 Task: Create a due date automation trigger when advanced on, 2 working days before a card is due add content with a description starting with resumeat 11:00 AM.
Action: Mouse moved to (978, 280)
Screenshot: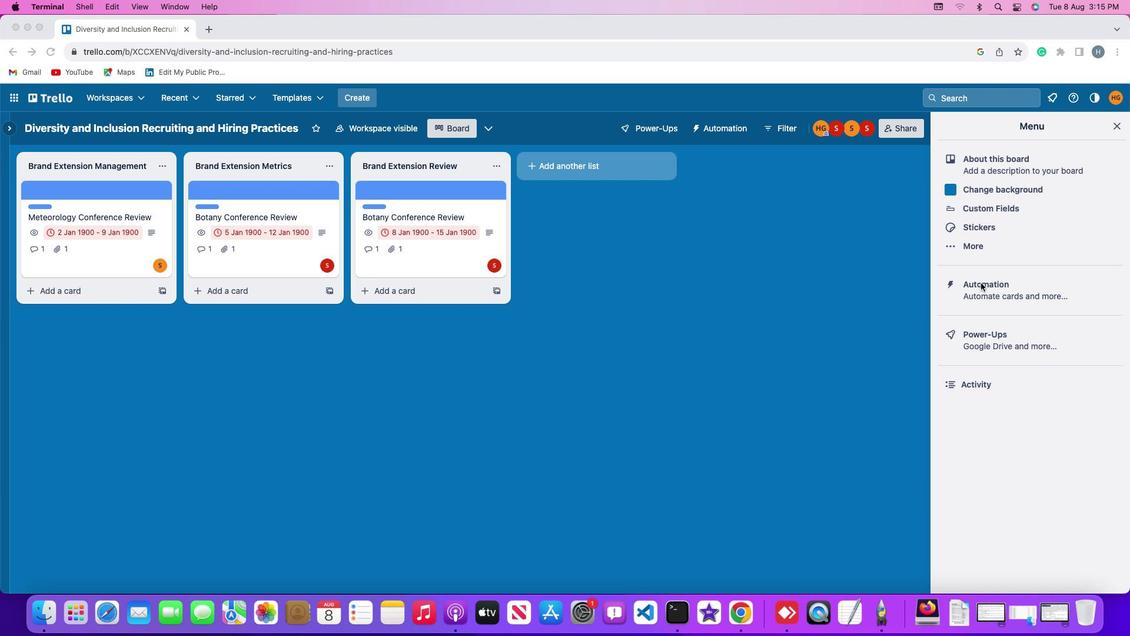 
Action: Mouse pressed left at (978, 280)
Screenshot: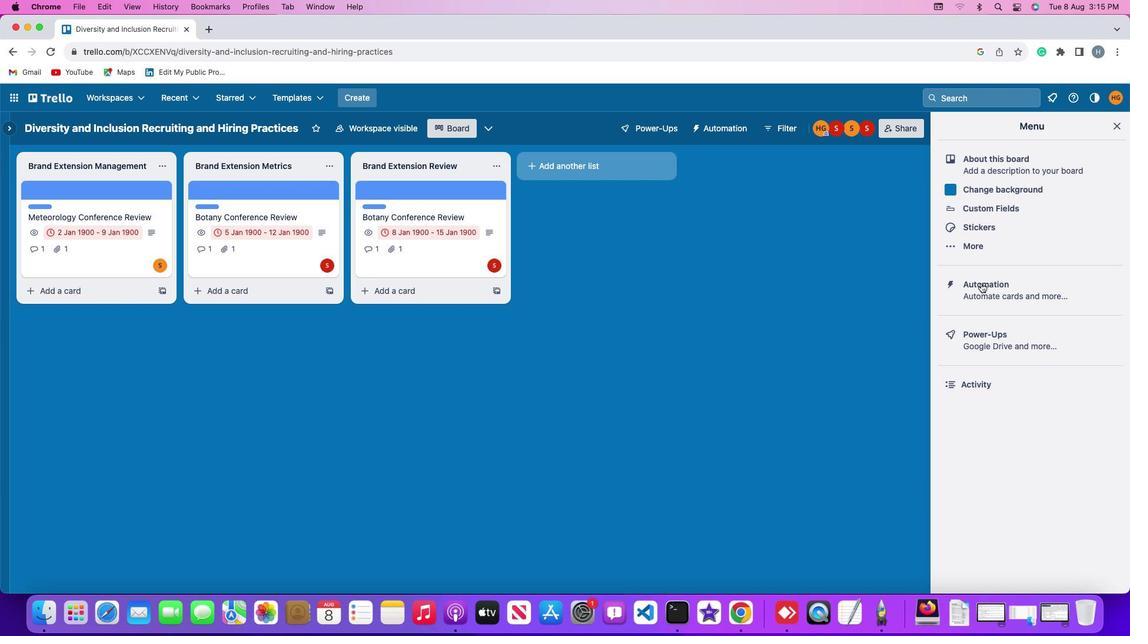 
Action: Mouse moved to (978, 279)
Screenshot: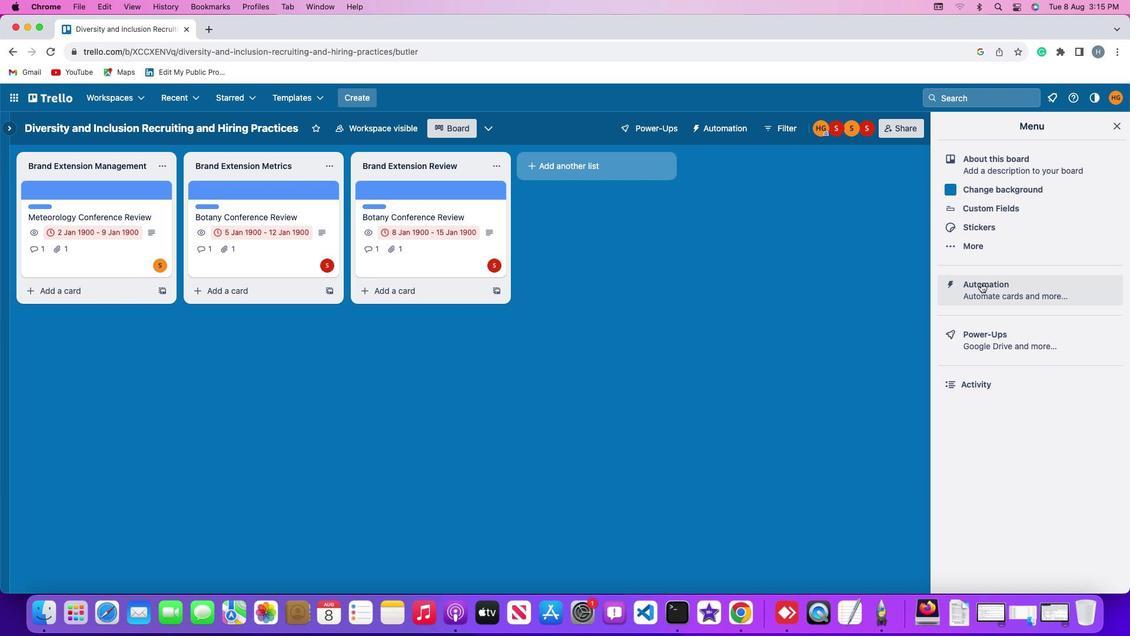 
Action: Mouse pressed left at (978, 279)
Screenshot: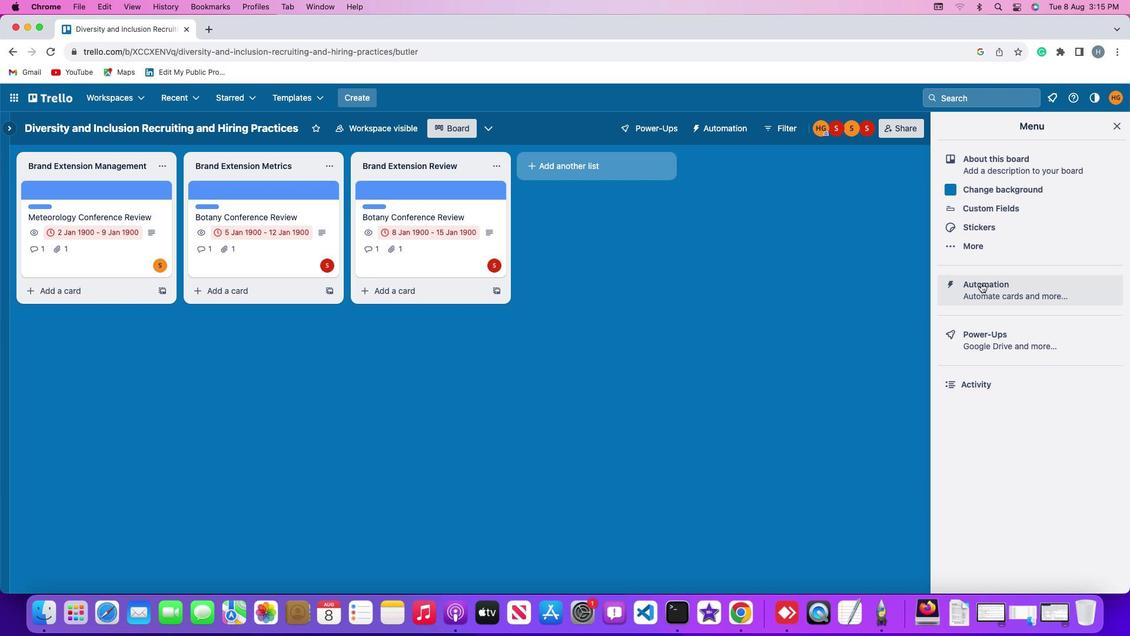 
Action: Mouse moved to (50, 274)
Screenshot: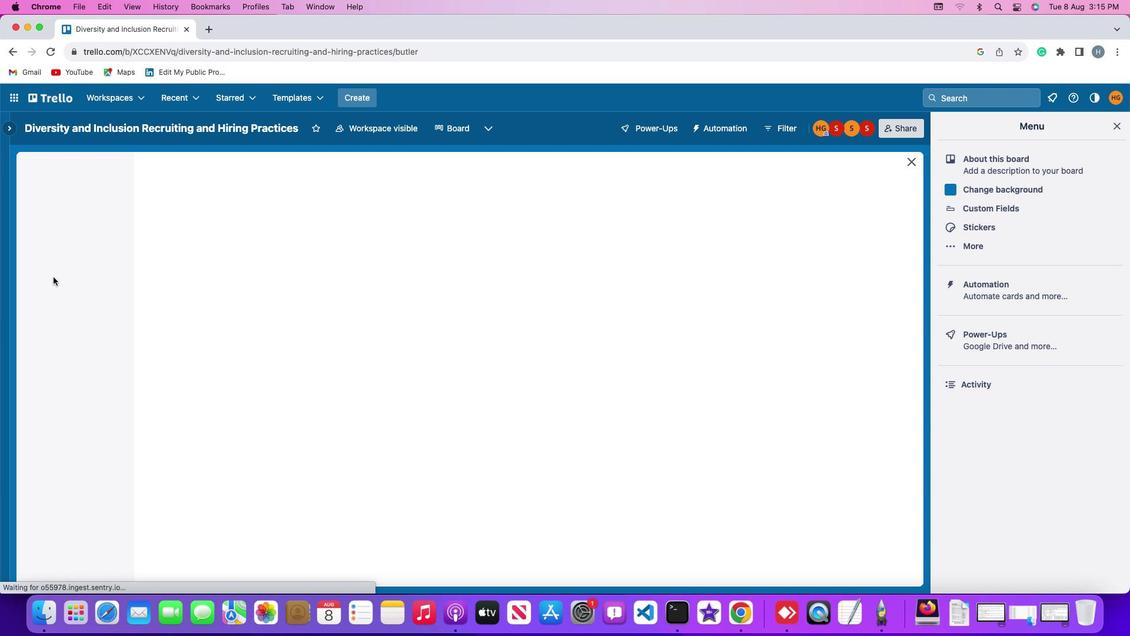 
Action: Mouse pressed left at (50, 274)
Screenshot: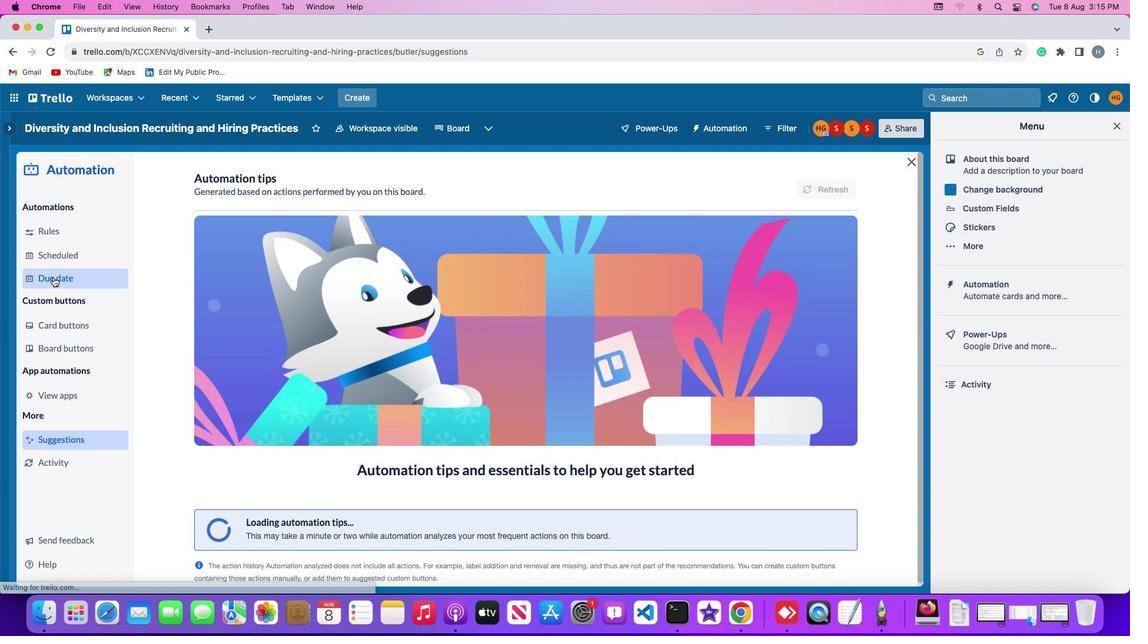 
Action: Mouse moved to (778, 177)
Screenshot: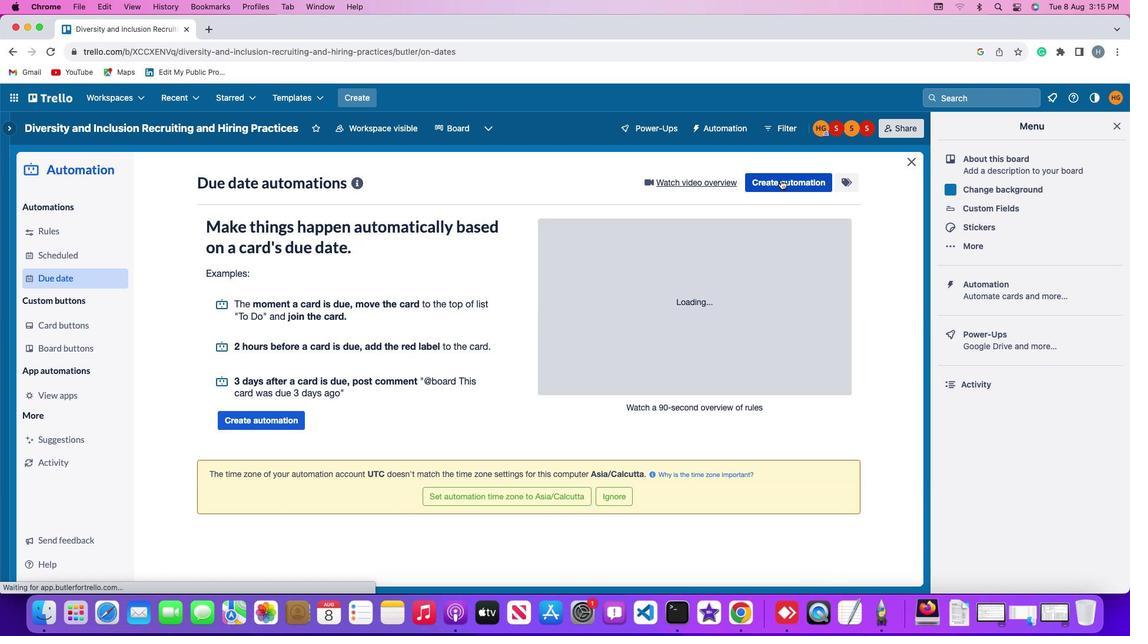 
Action: Mouse pressed left at (778, 177)
Screenshot: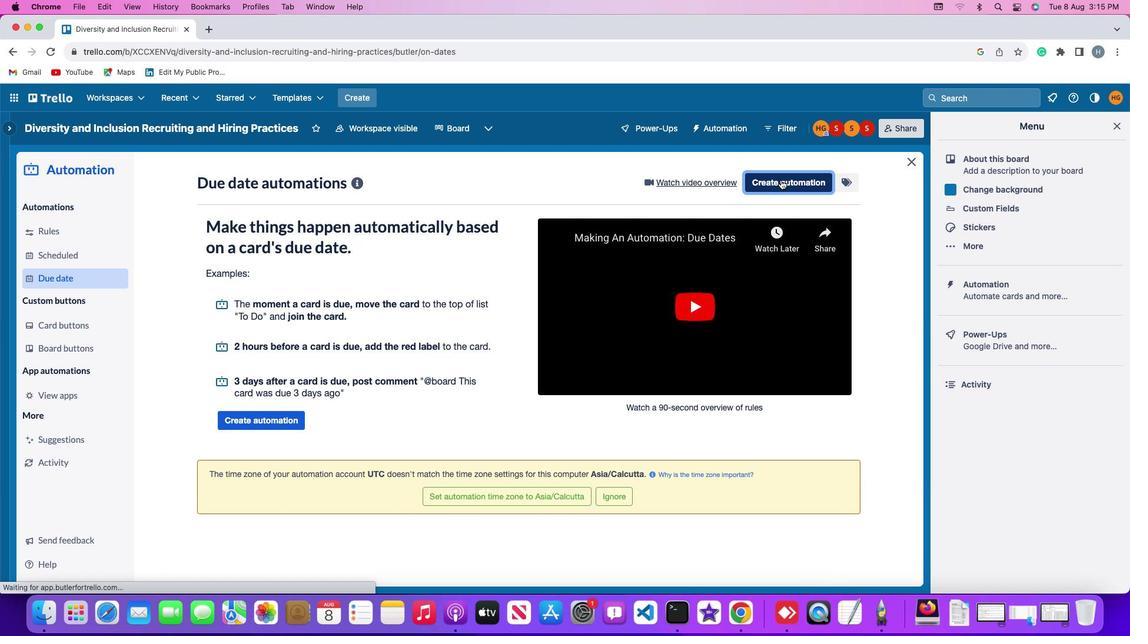 
Action: Mouse moved to (331, 294)
Screenshot: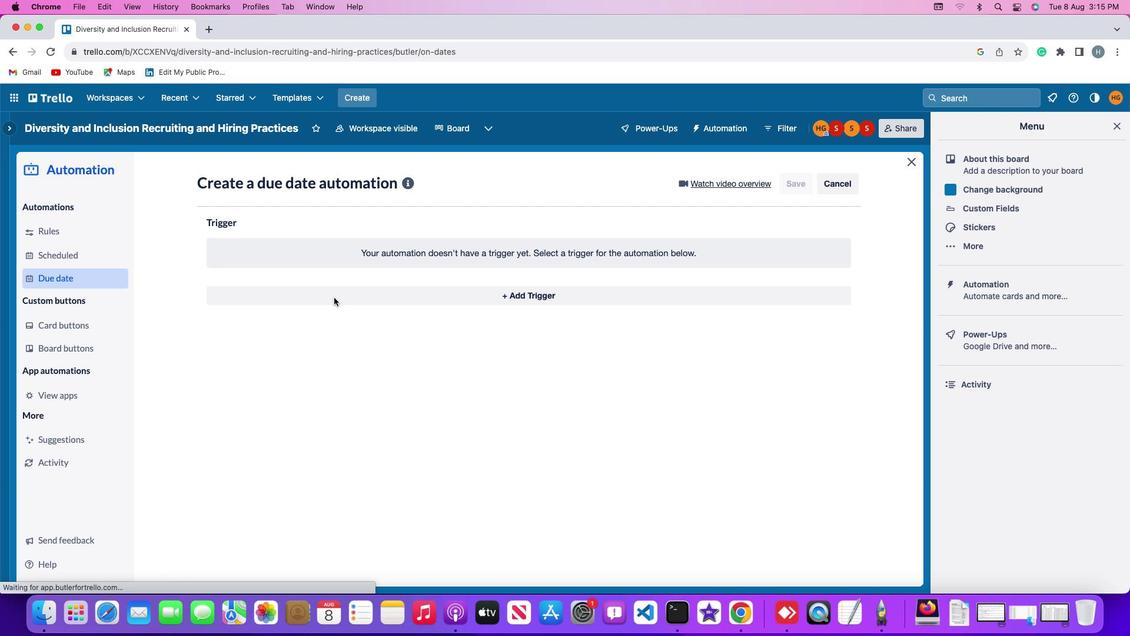 
Action: Mouse pressed left at (331, 294)
Screenshot: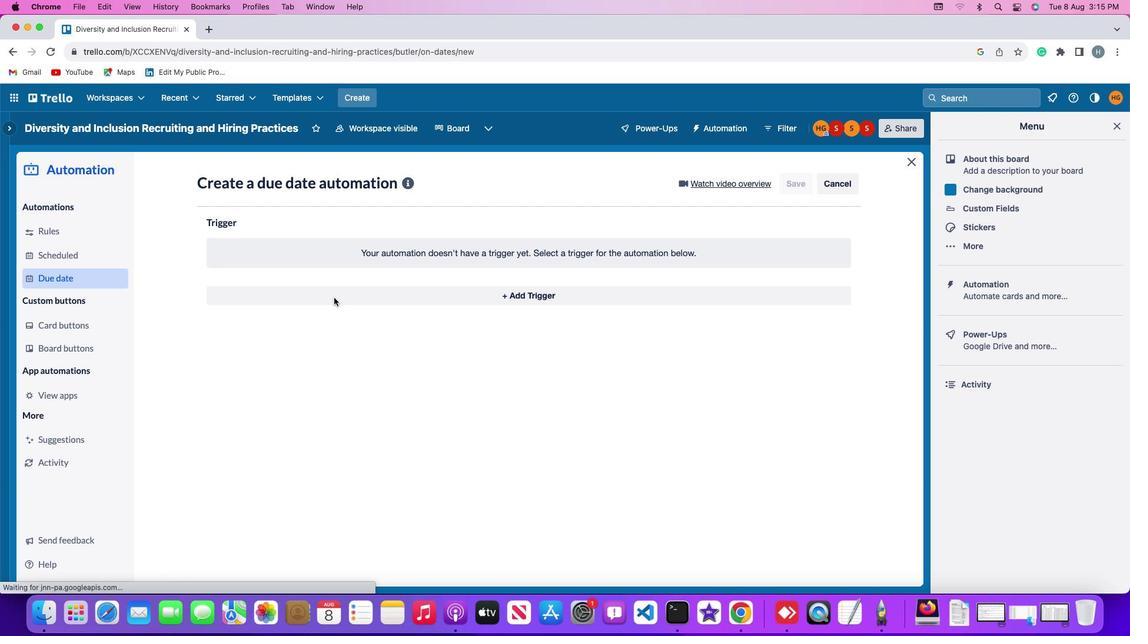 
Action: Mouse moved to (227, 465)
Screenshot: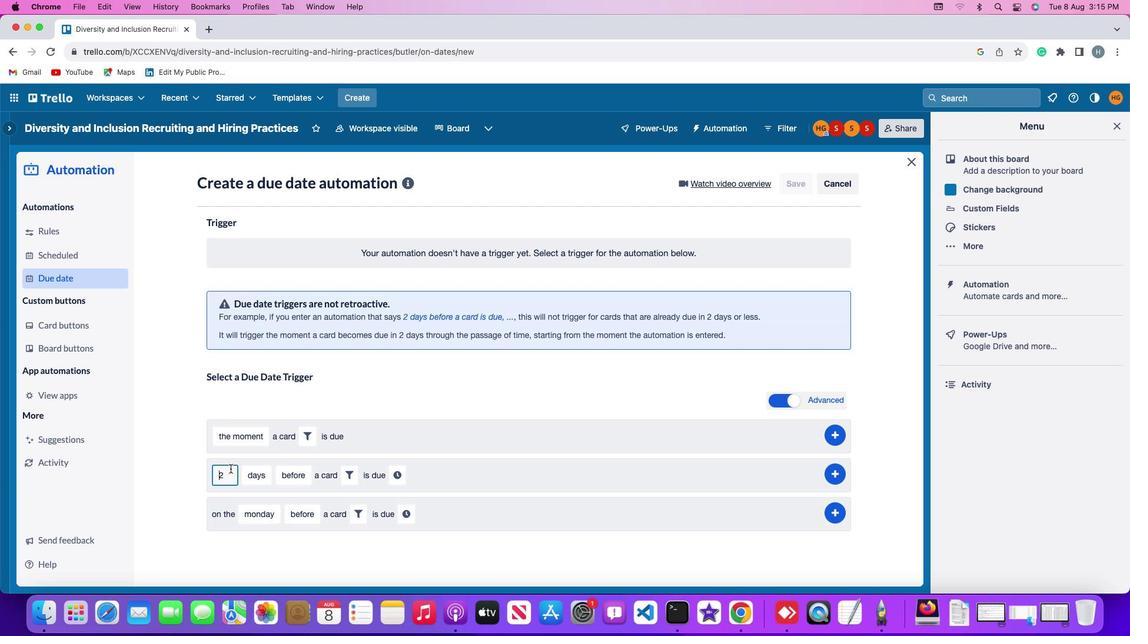 
Action: Mouse pressed left at (227, 465)
Screenshot: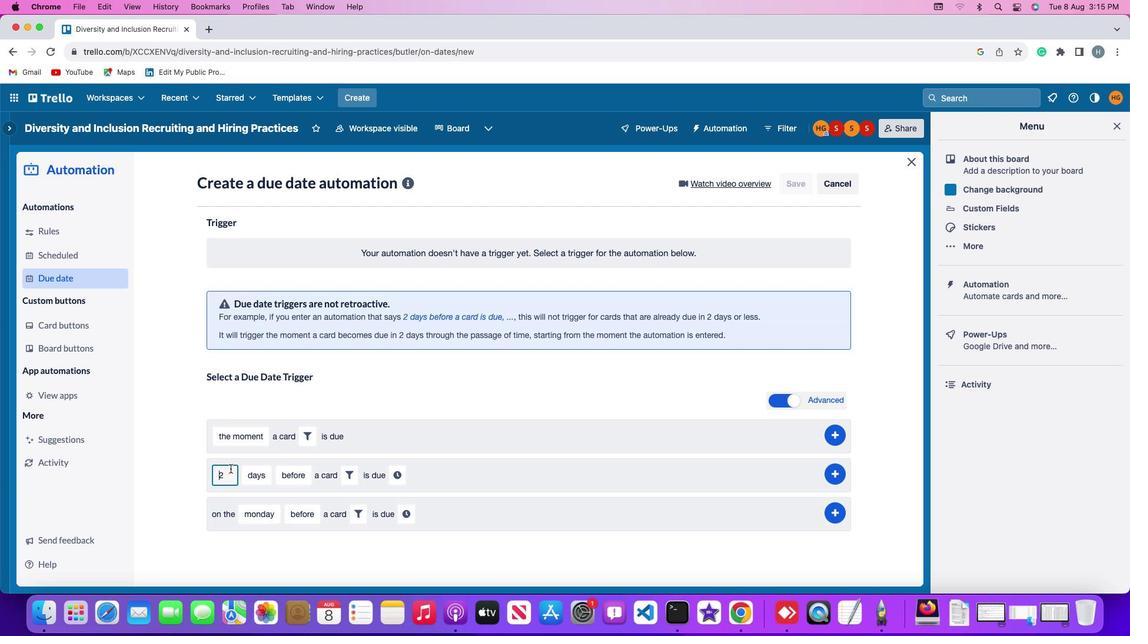 
Action: Key pressed Key.right
Screenshot: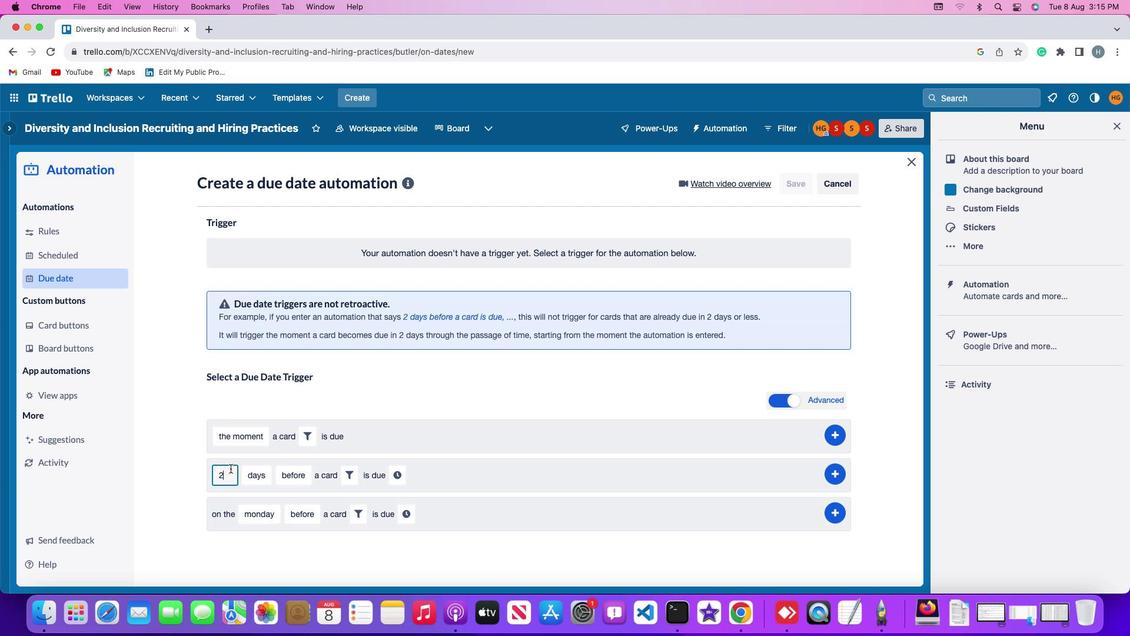 
Action: Mouse moved to (227, 465)
Screenshot: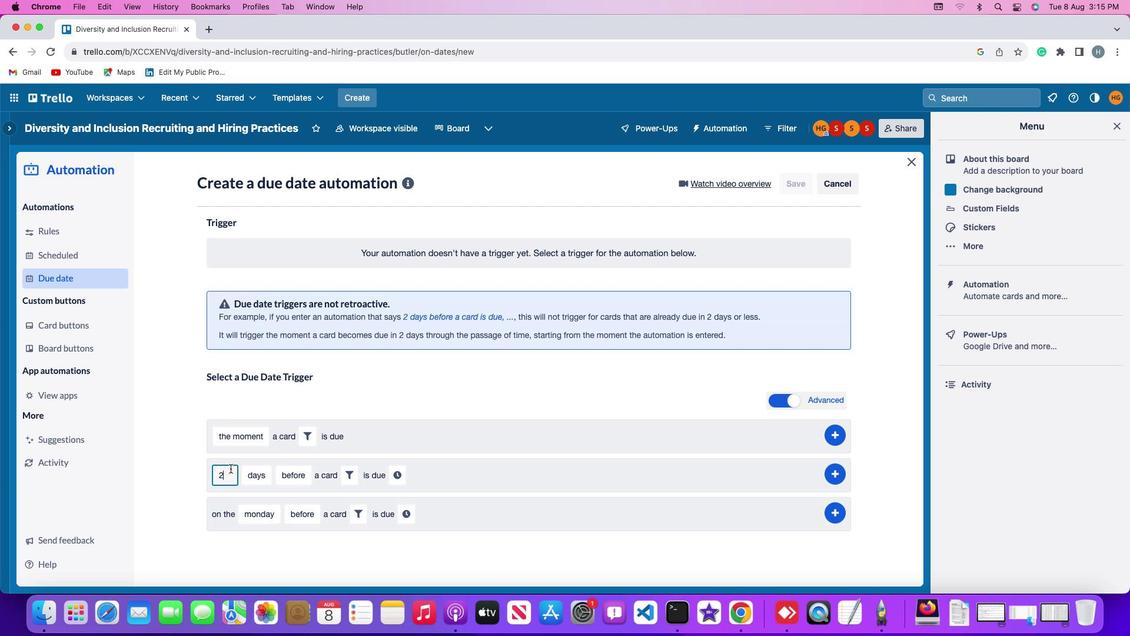 
Action: Key pressed Key.backspace'2'
Screenshot: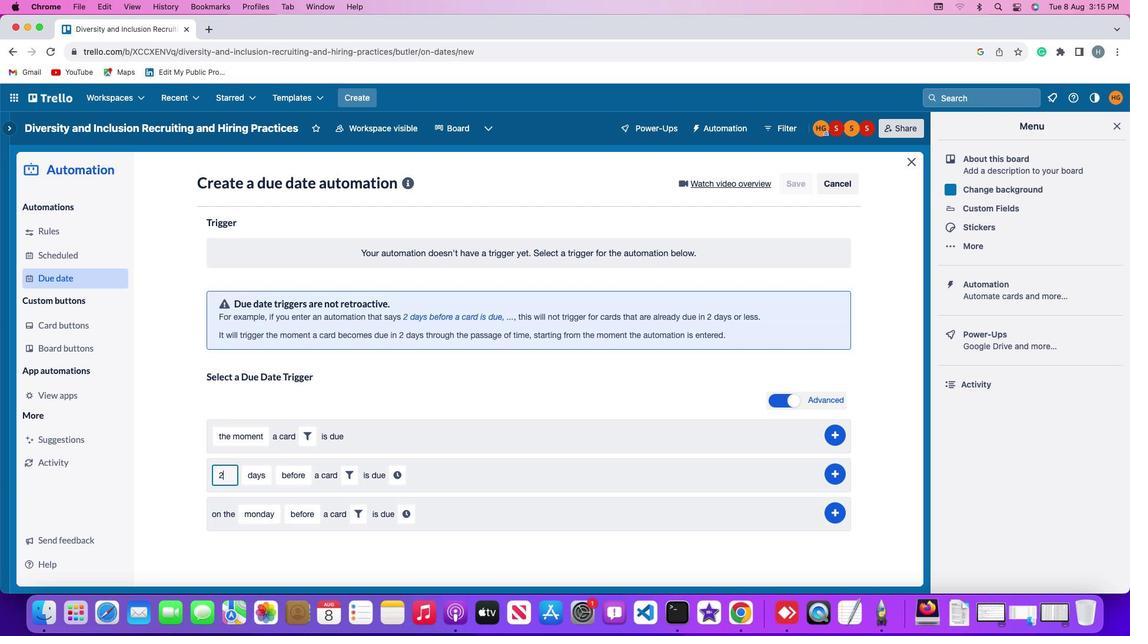
Action: Mouse moved to (250, 465)
Screenshot: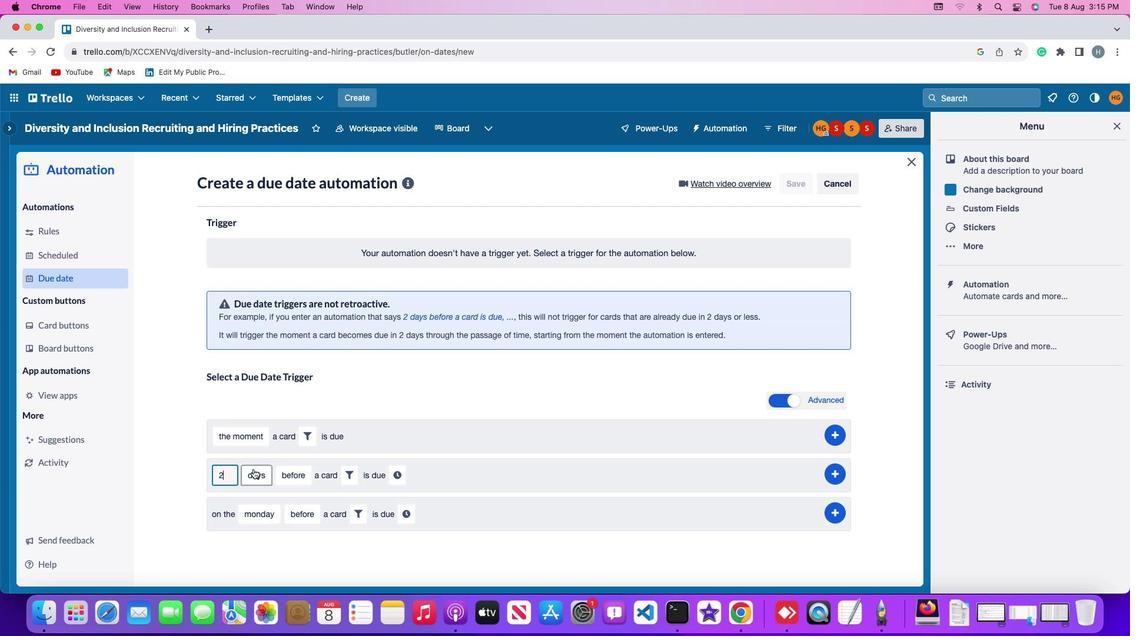 
Action: Mouse pressed left at (250, 465)
Screenshot: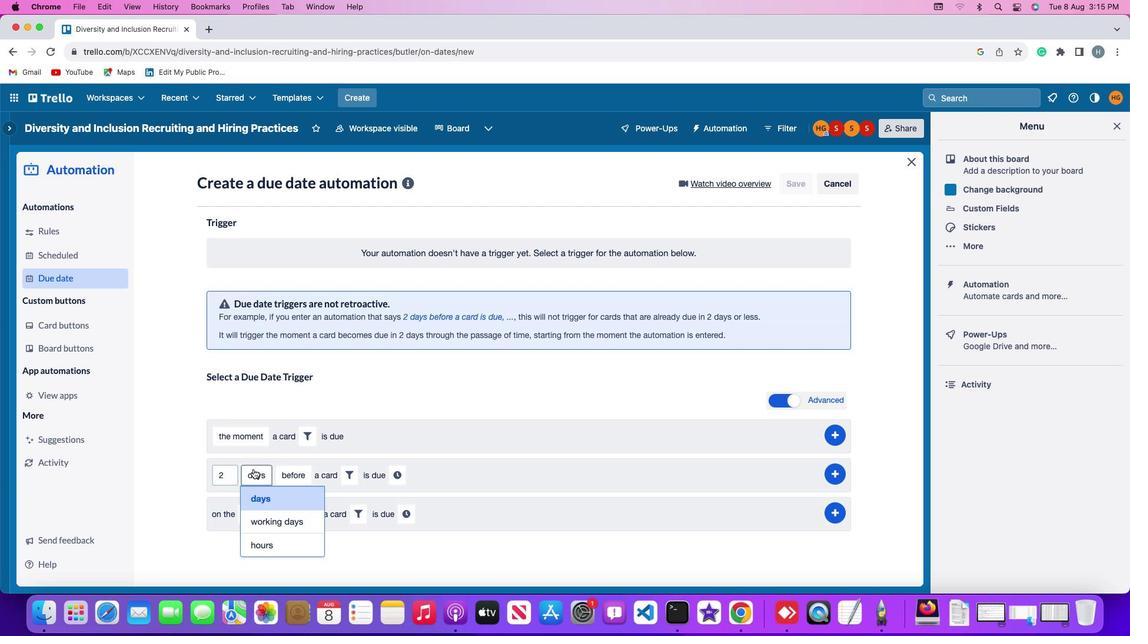 
Action: Mouse moved to (266, 519)
Screenshot: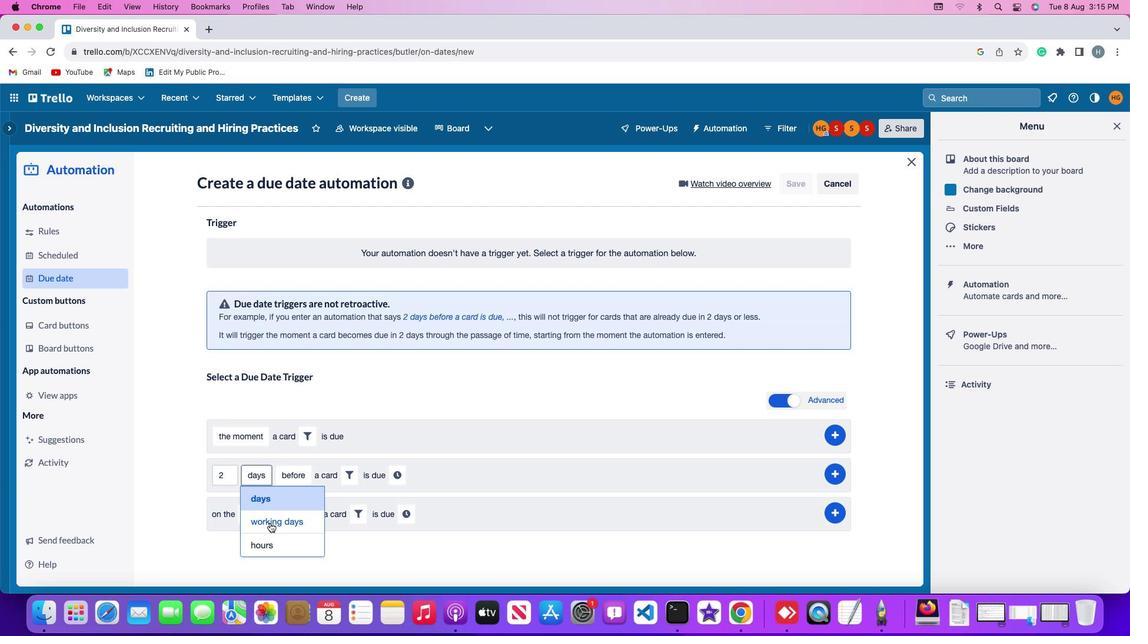 
Action: Mouse pressed left at (266, 519)
Screenshot: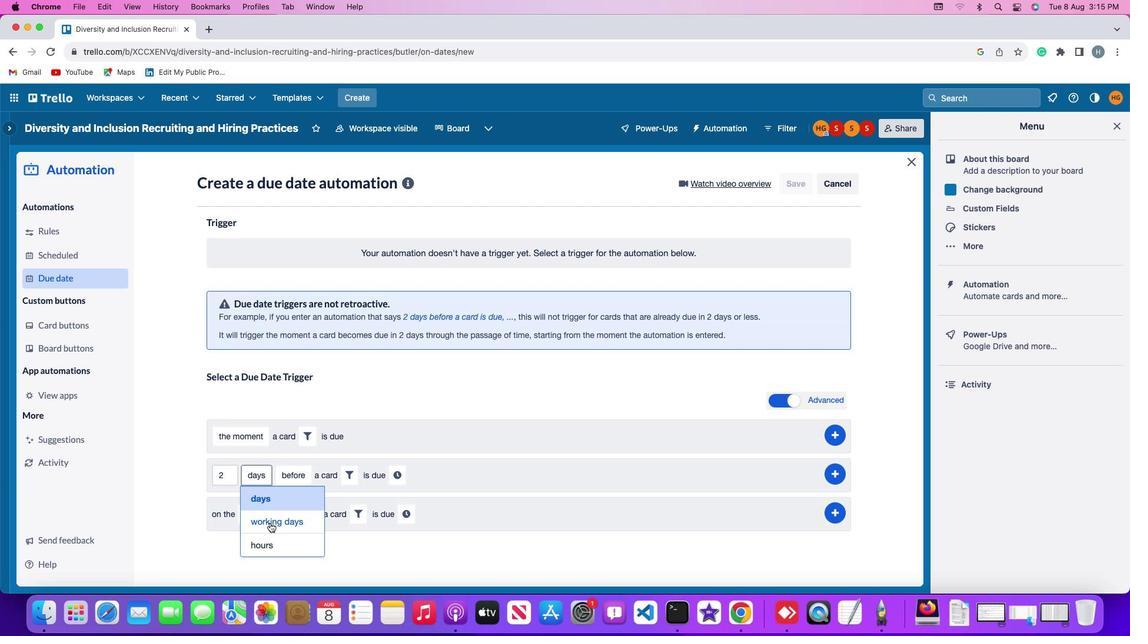 
Action: Mouse moved to (311, 470)
Screenshot: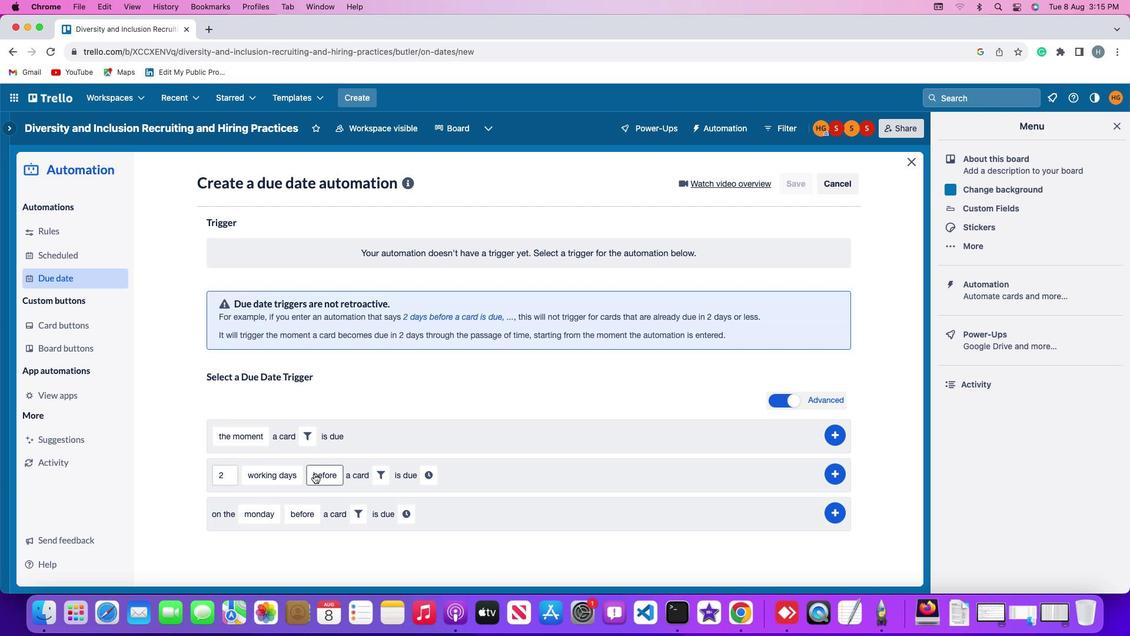 
Action: Mouse pressed left at (311, 470)
Screenshot: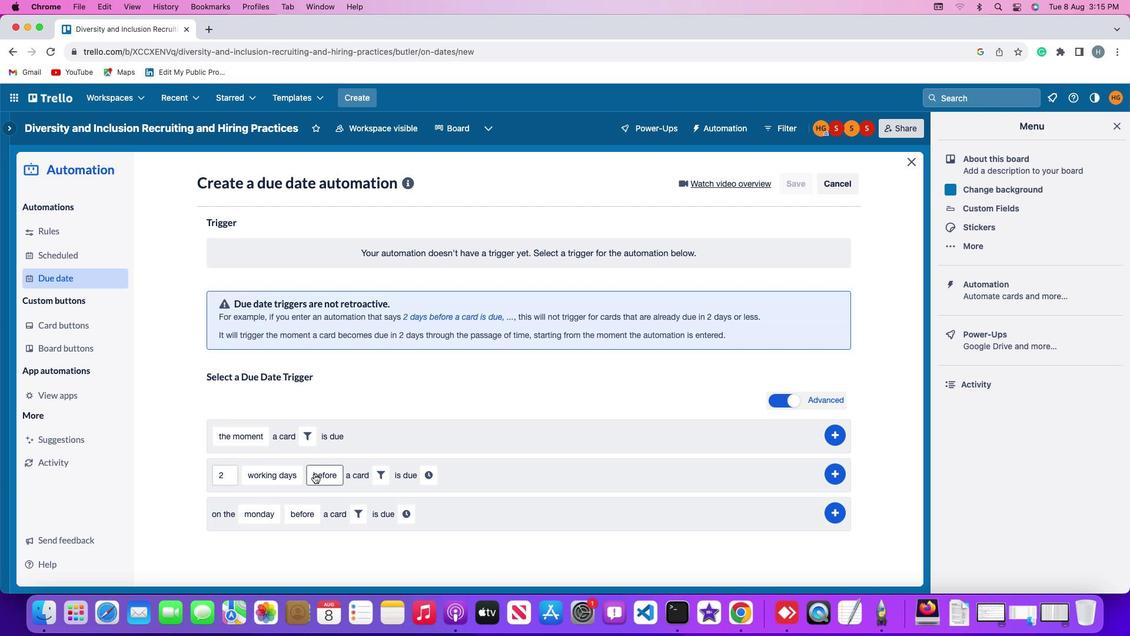 
Action: Mouse moved to (329, 498)
Screenshot: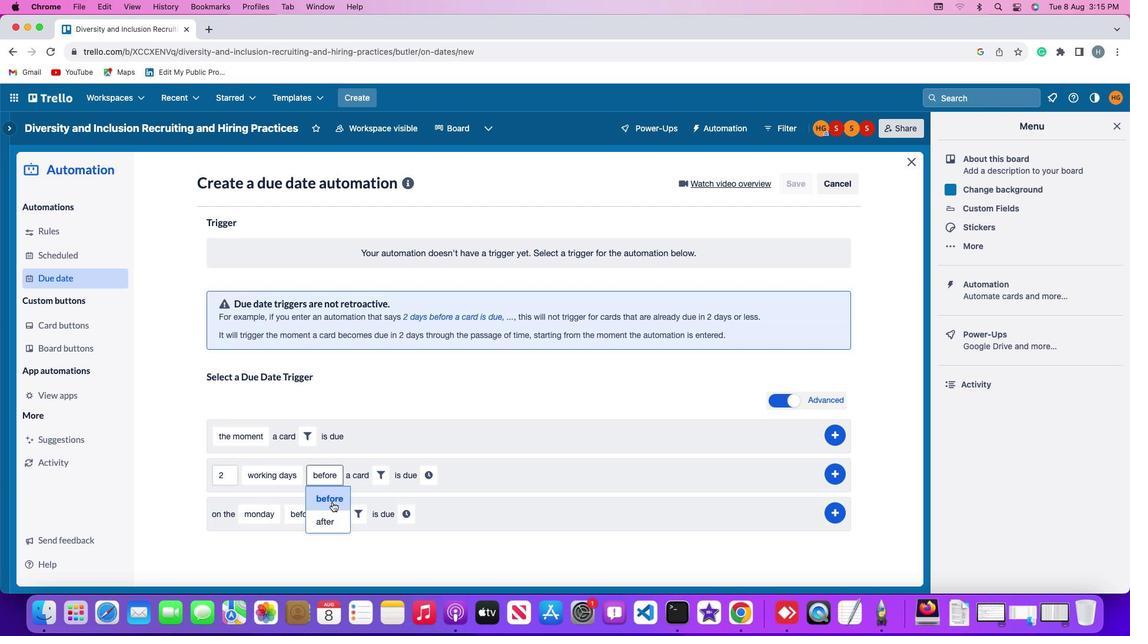 
Action: Mouse pressed left at (329, 498)
Screenshot: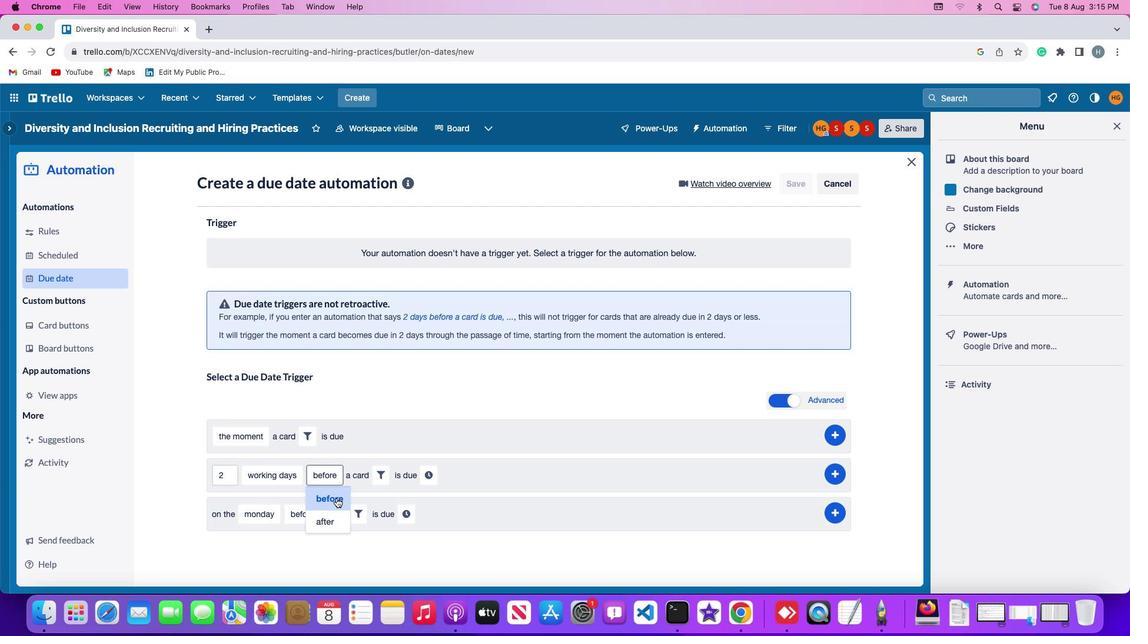 
Action: Mouse moved to (378, 470)
Screenshot: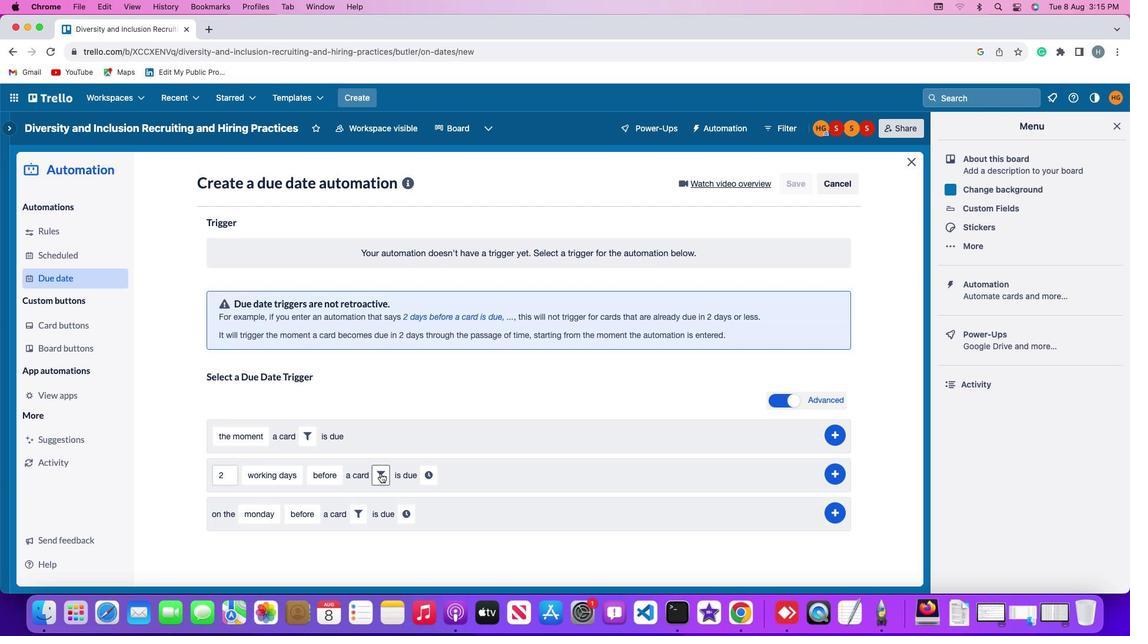 
Action: Mouse pressed left at (378, 470)
Screenshot: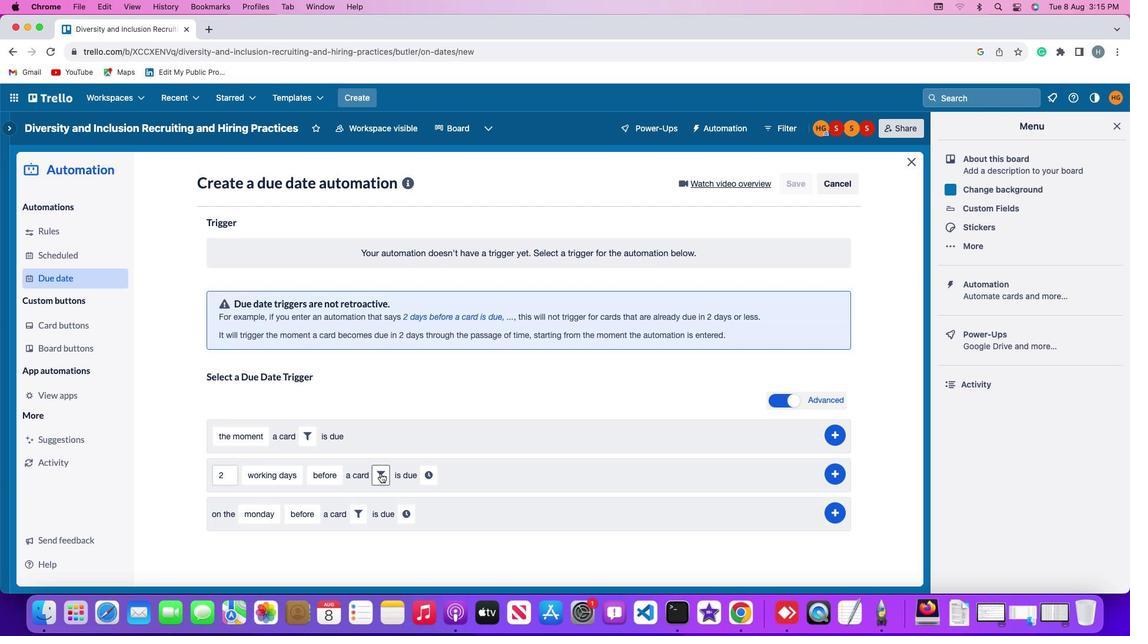 
Action: Mouse moved to (528, 513)
Screenshot: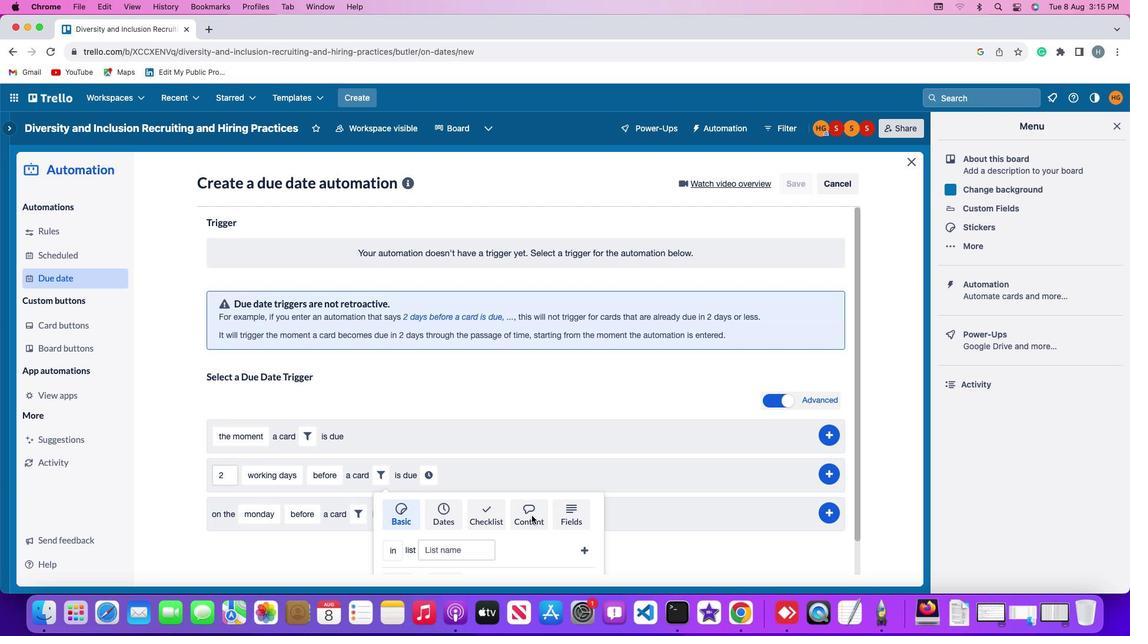 
Action: Mouse pressed left at (528, 513)
Screenshot: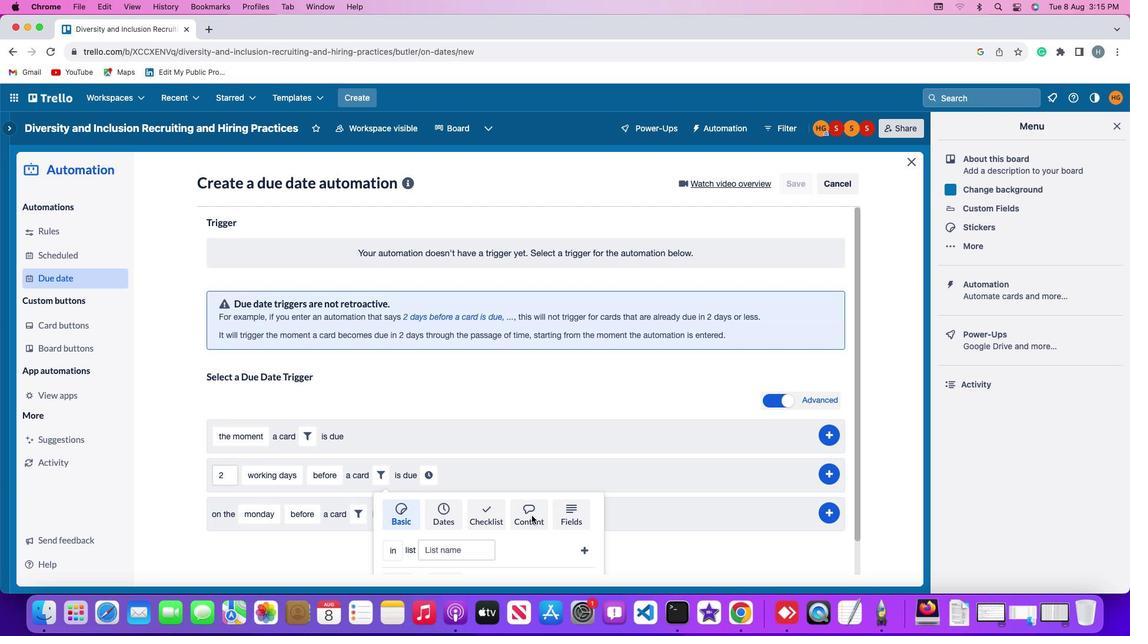 
Action: Mouse moved to (419, 547)
Screenshot: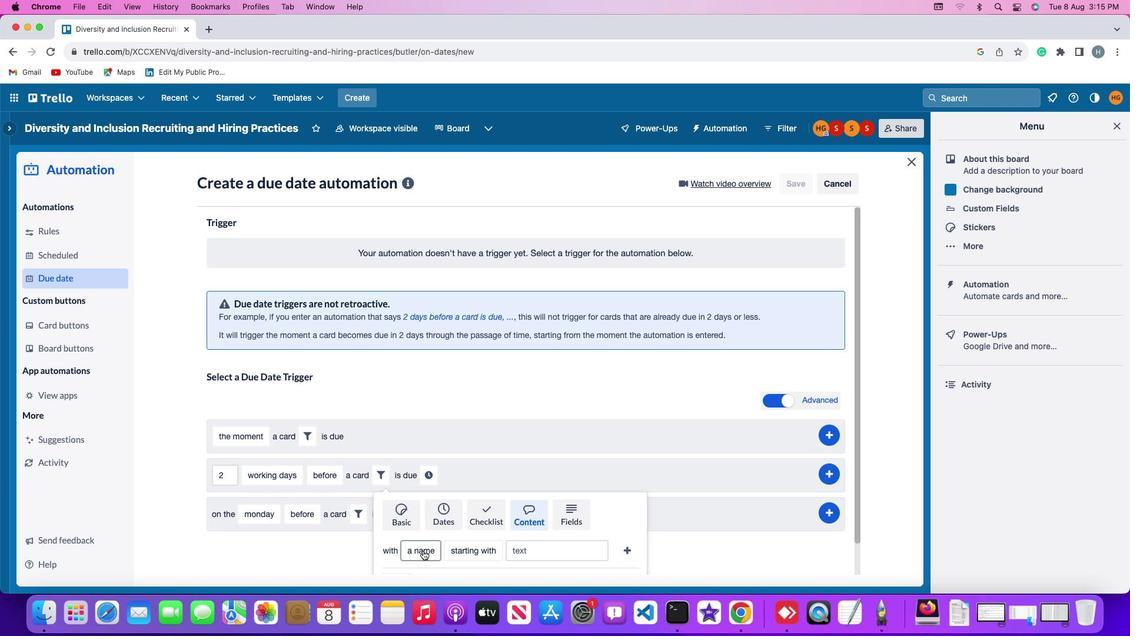 
Action: Mouse pressed left at (419, 547)
Screenshot: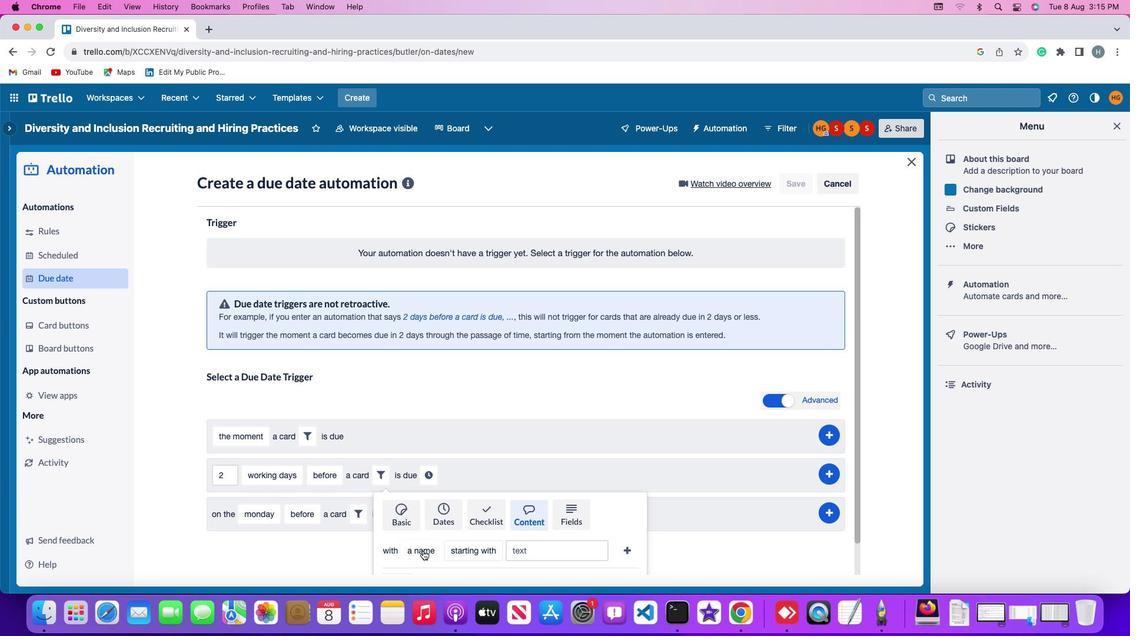 
Action: Mouse moved to (427, 498)
Screenshot: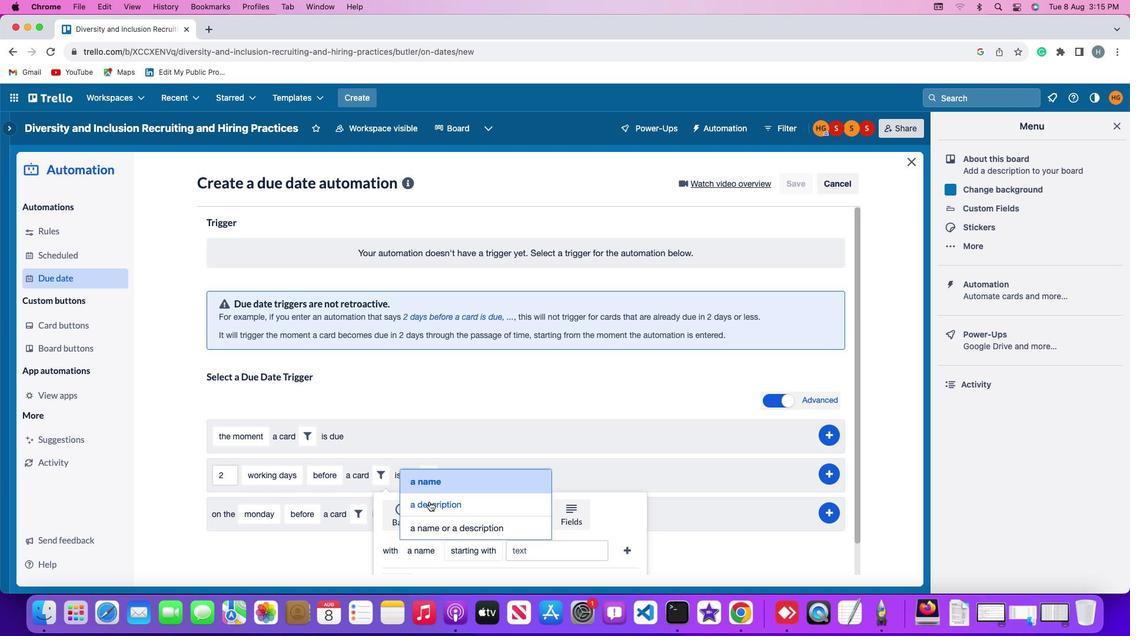 
Action: Mouse pressed left at (427, 498)
Screenshot: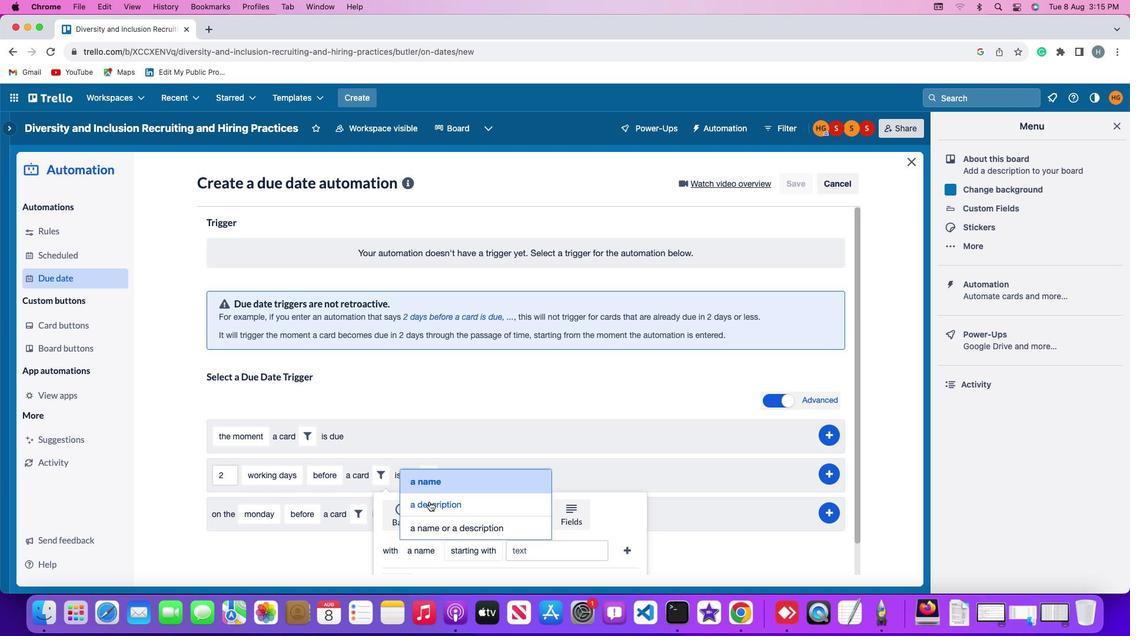 
Action: Mouse moved to (480, 546)
Screenshot: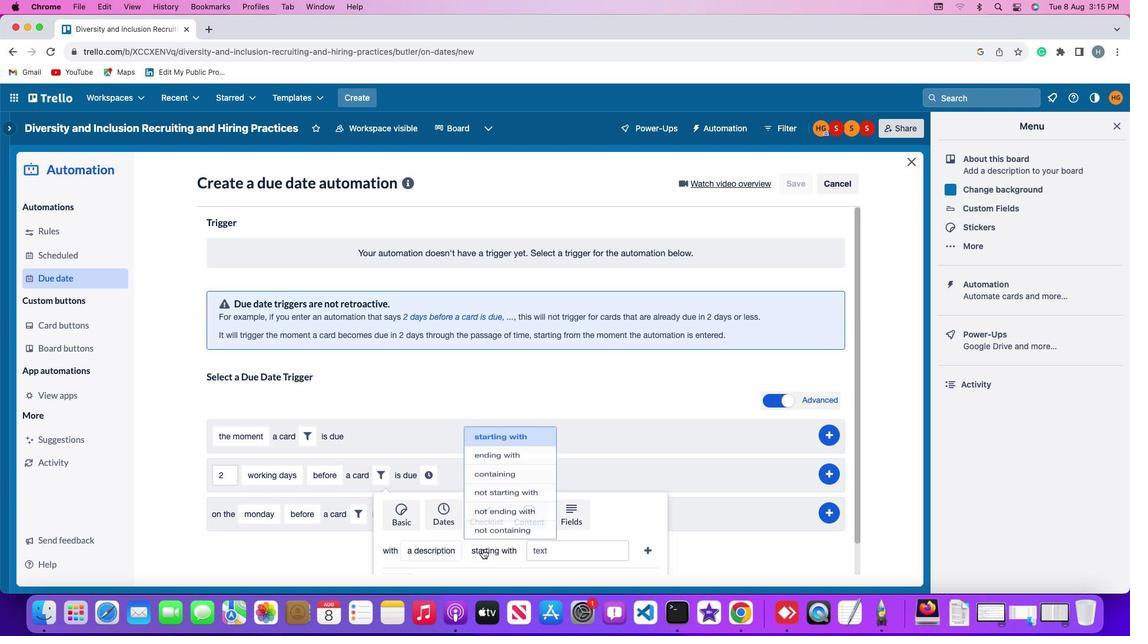 
Action: Mouse pressed left at (480, 546)
Screenshot: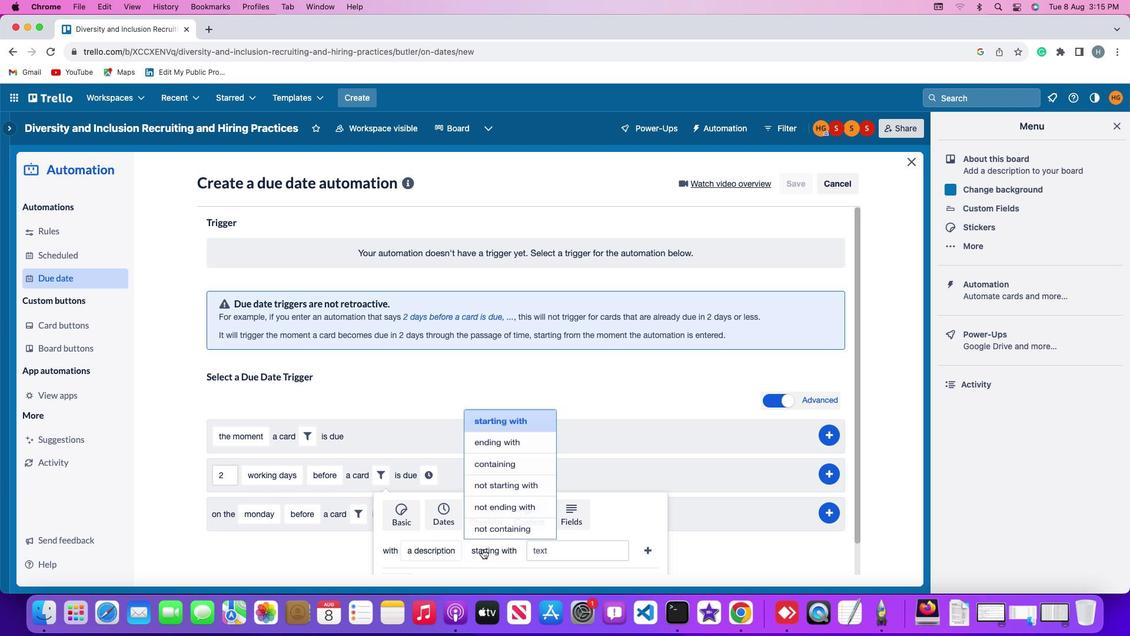
Action: Mouse moved to (516, 405)
Screenshot: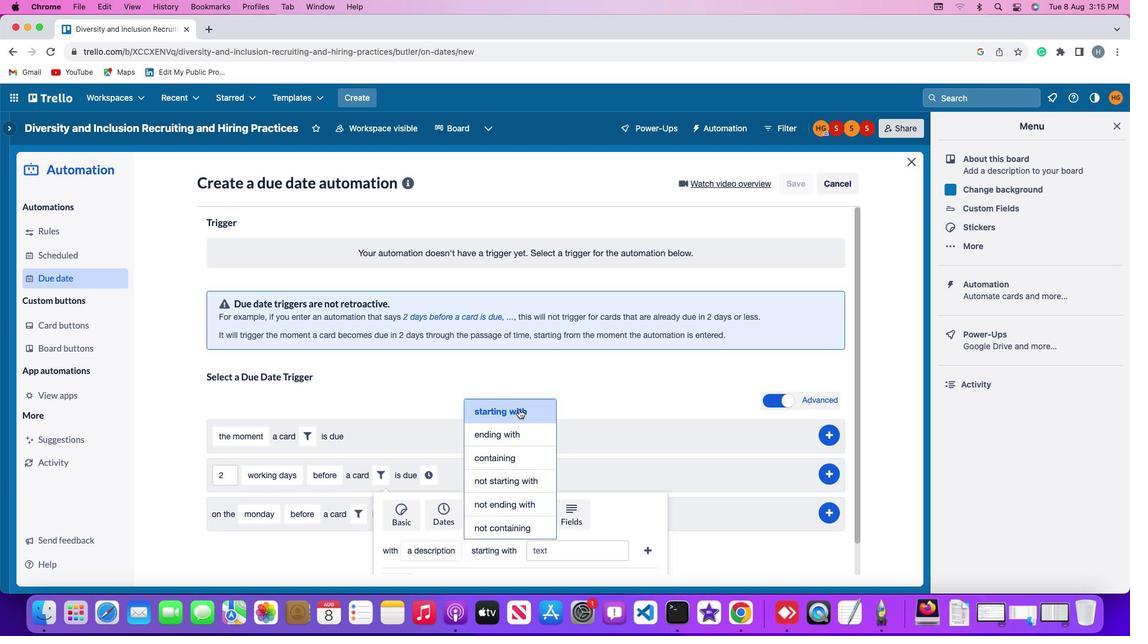 
Action: Mouse pressed left at (516, 405)
Screenshot: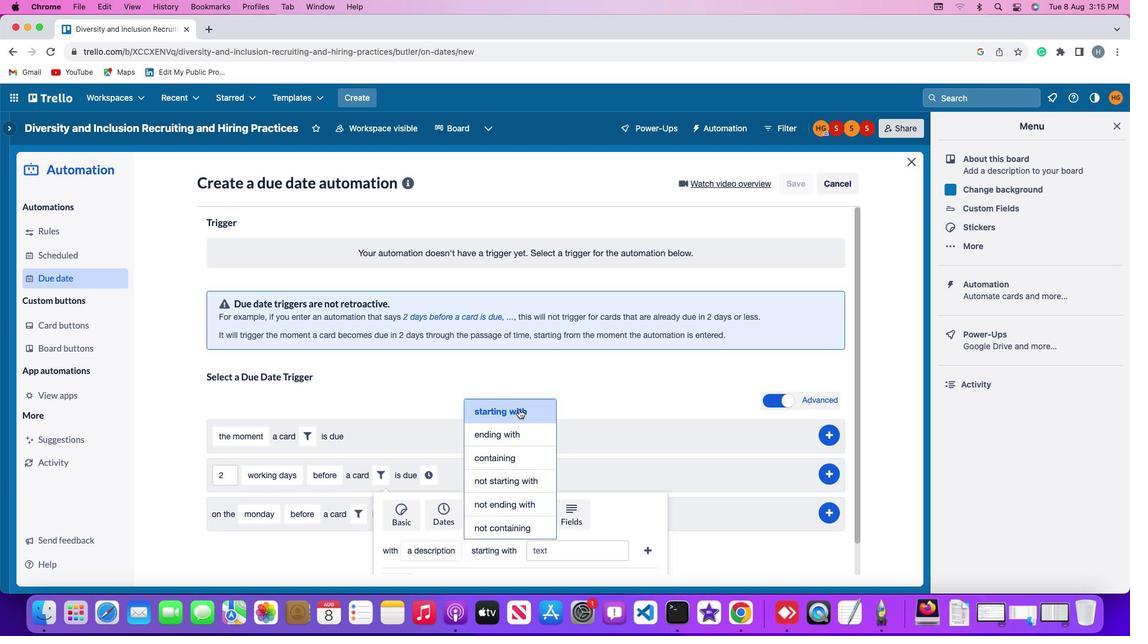 
Action: Mouse moved to (562, 549)
Screenshot: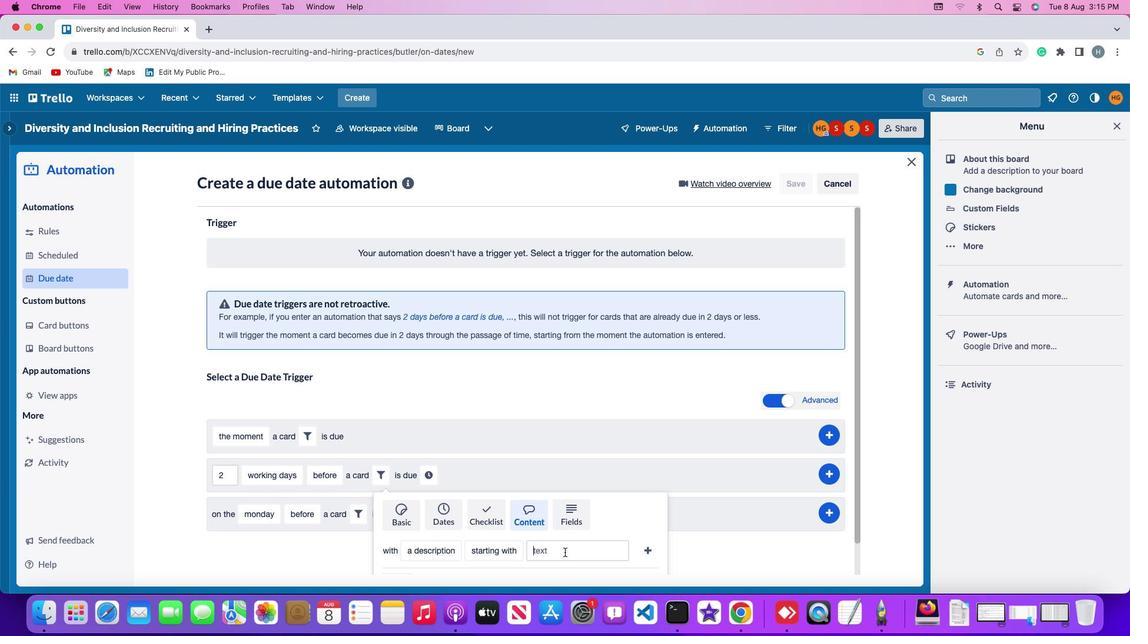 
Action: Mouse pressed left at (562, 549)
Screenshot: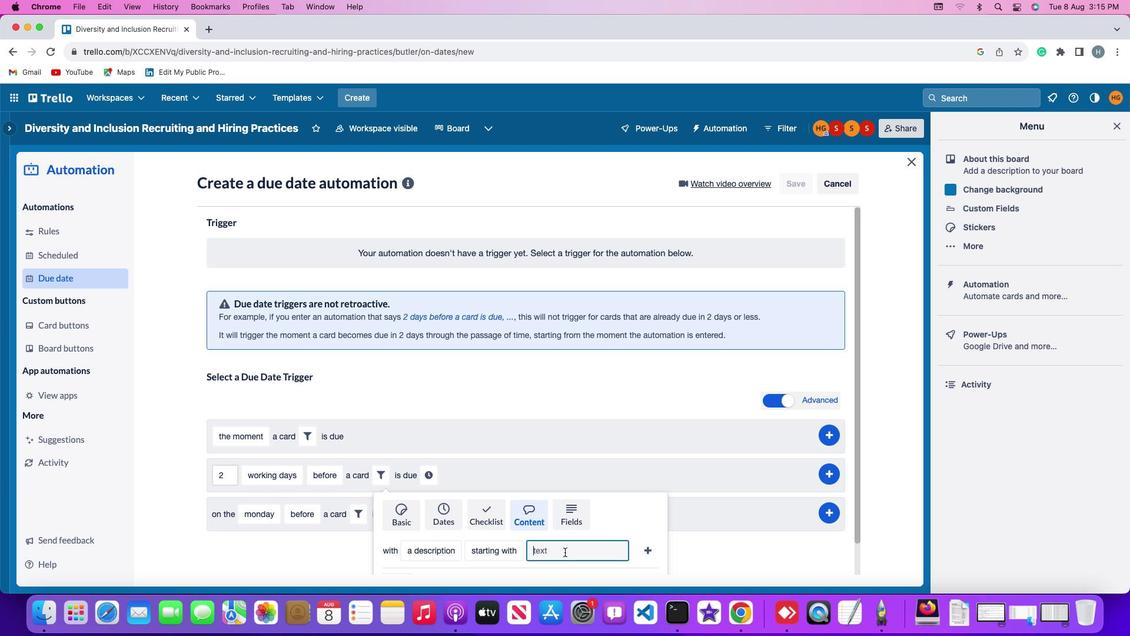 
Action: Key pressed 'r''e''s''u''m''e'
Screenshot: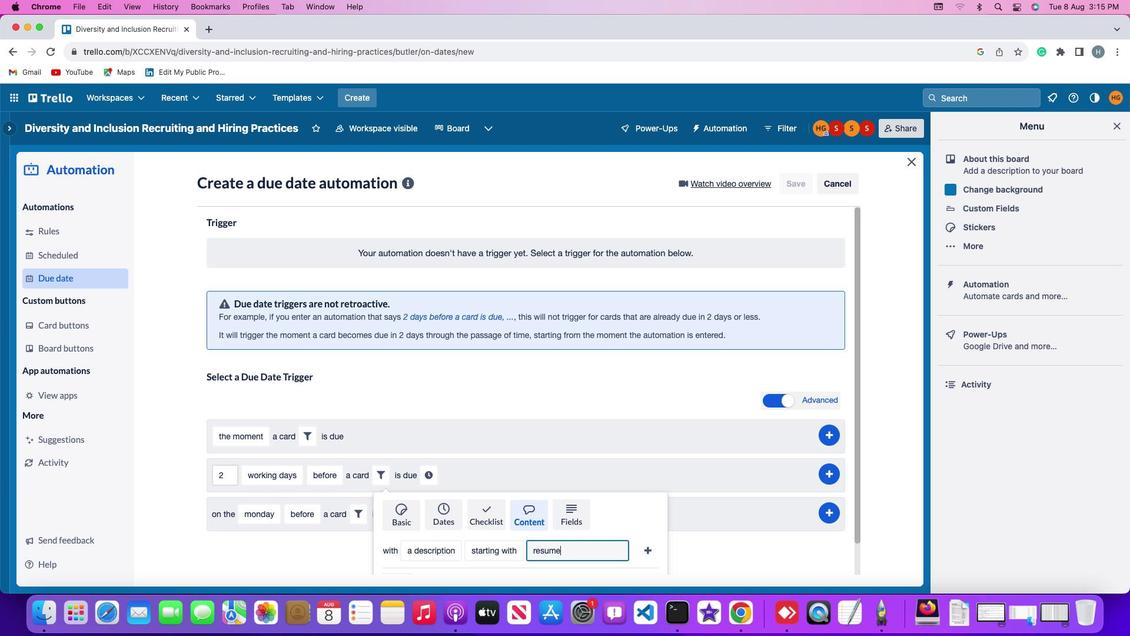 
Action: Mouse moved to (645, 545)
Screenshot: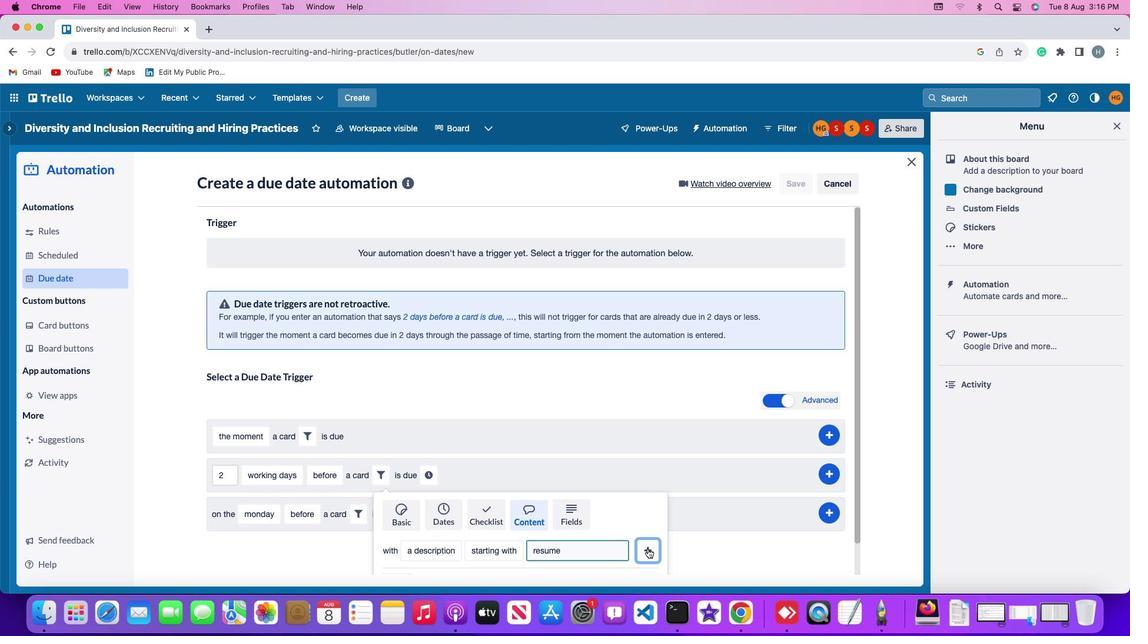 
Action: Mouse pressed left at (645, 545)
Screenshot: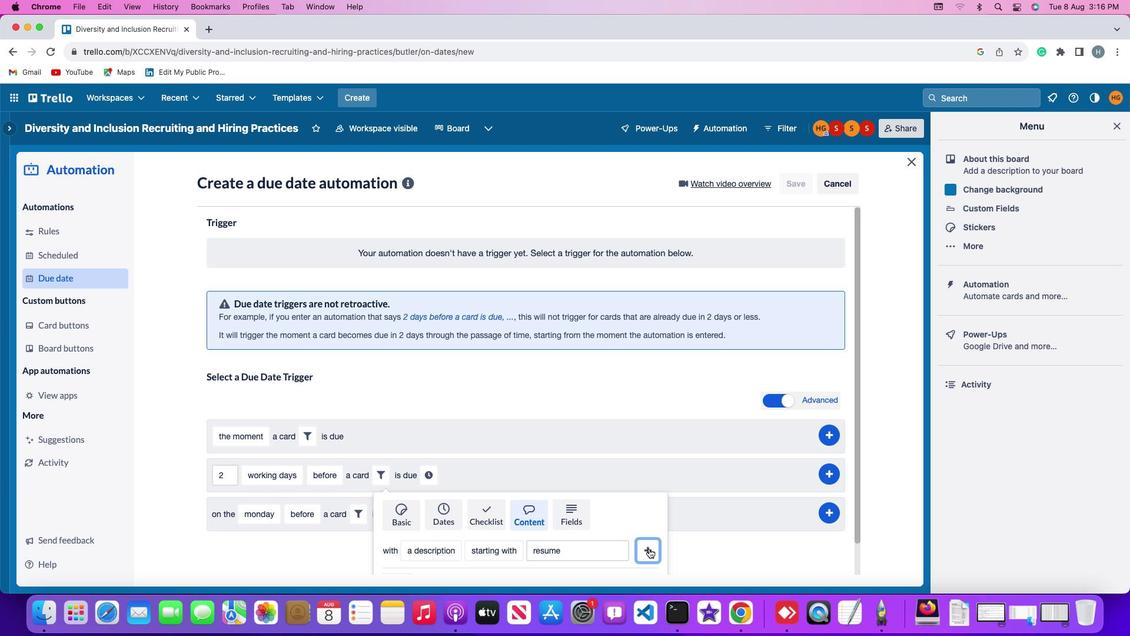 
Action: Mouse moved to (607, 467)
Screenshot: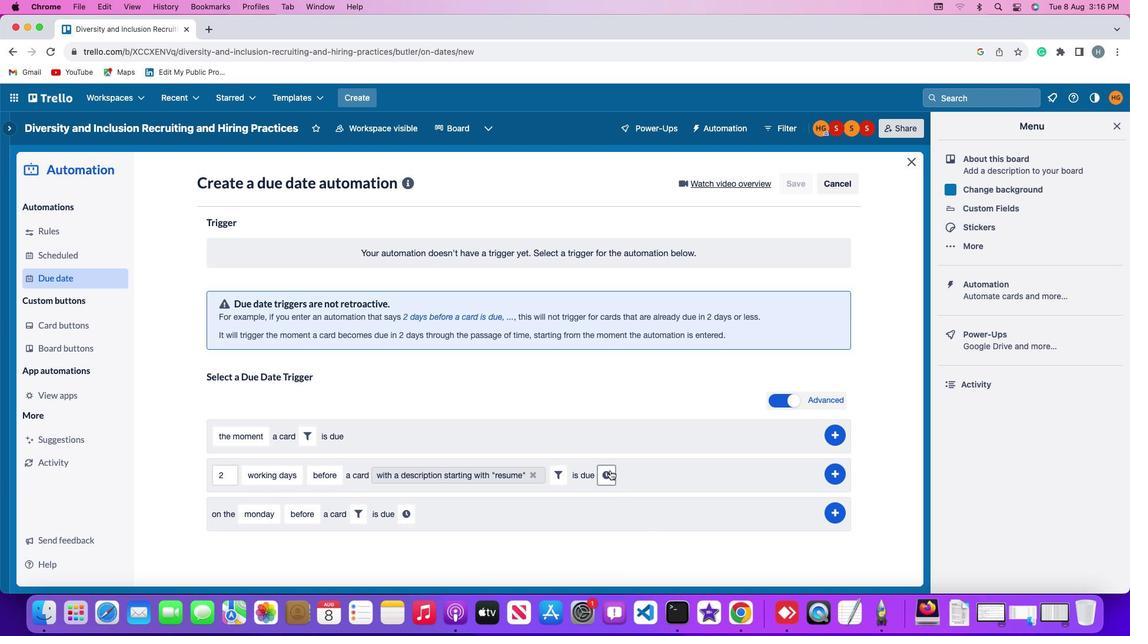 
Action: Mouse pressed left at (607, 467)
Screenshot: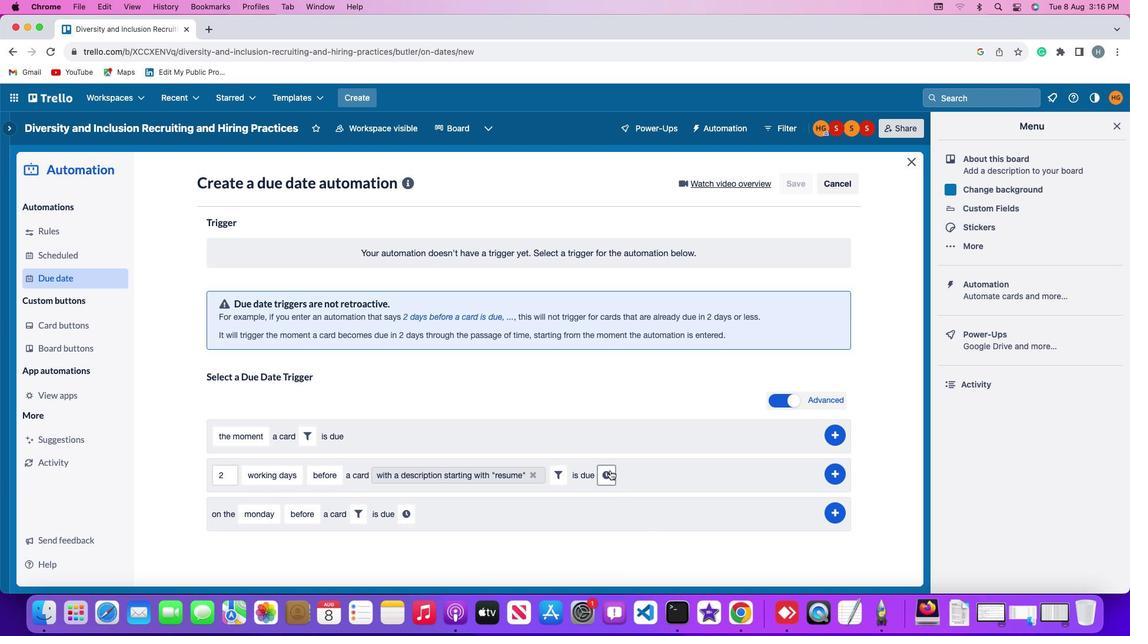 
Action: Mouse moved to (627, 477)
Screenshot: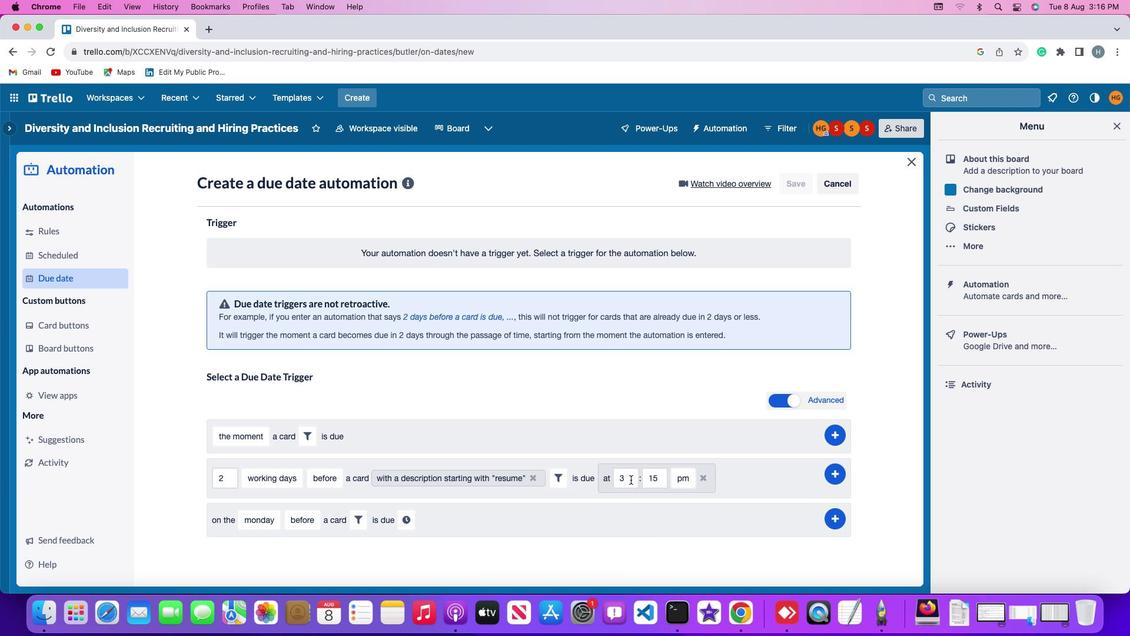
Action: Mouse pressed left at (627, 477)
Screenshot: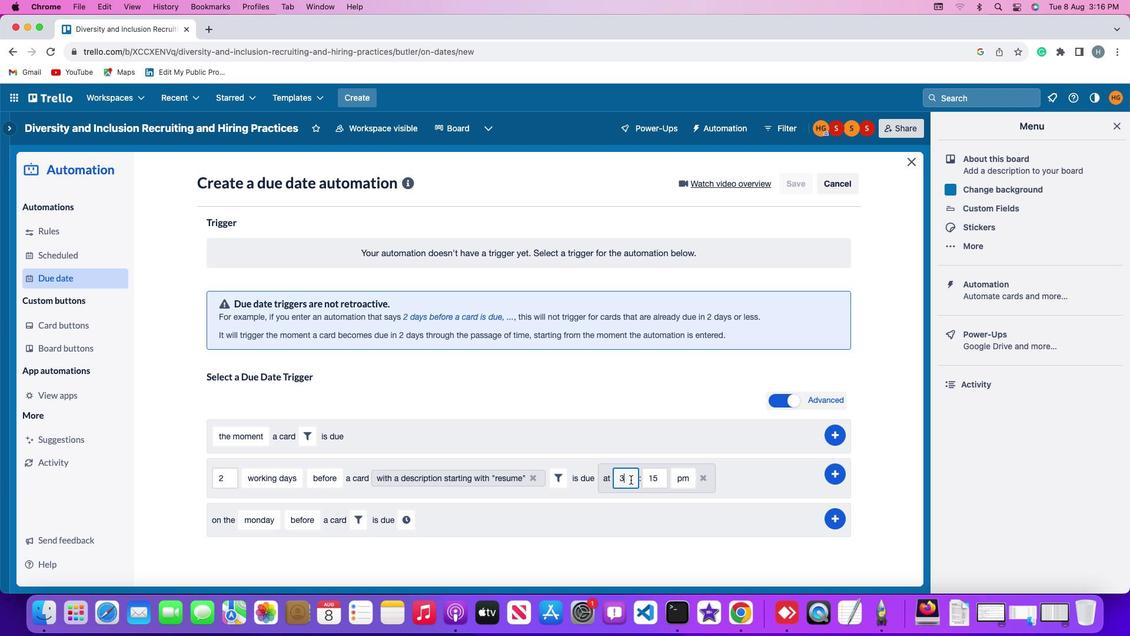 
Action: Key pressed Key.backspace'1''1'
Screenshot: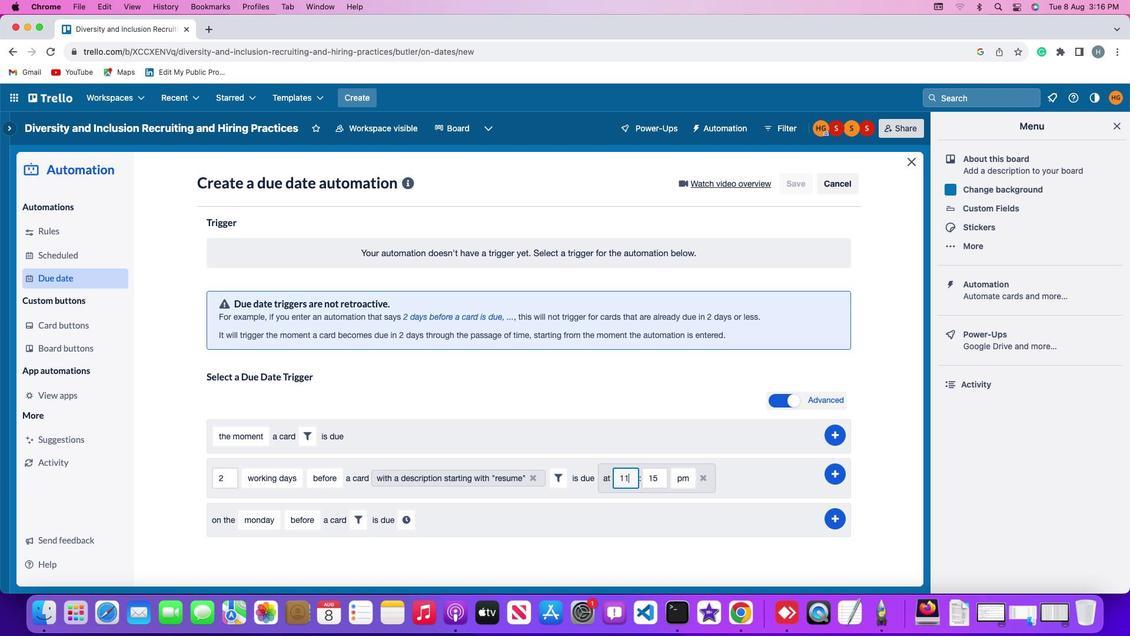 
Action: Mouse moved to (656, 475)
Screenshot: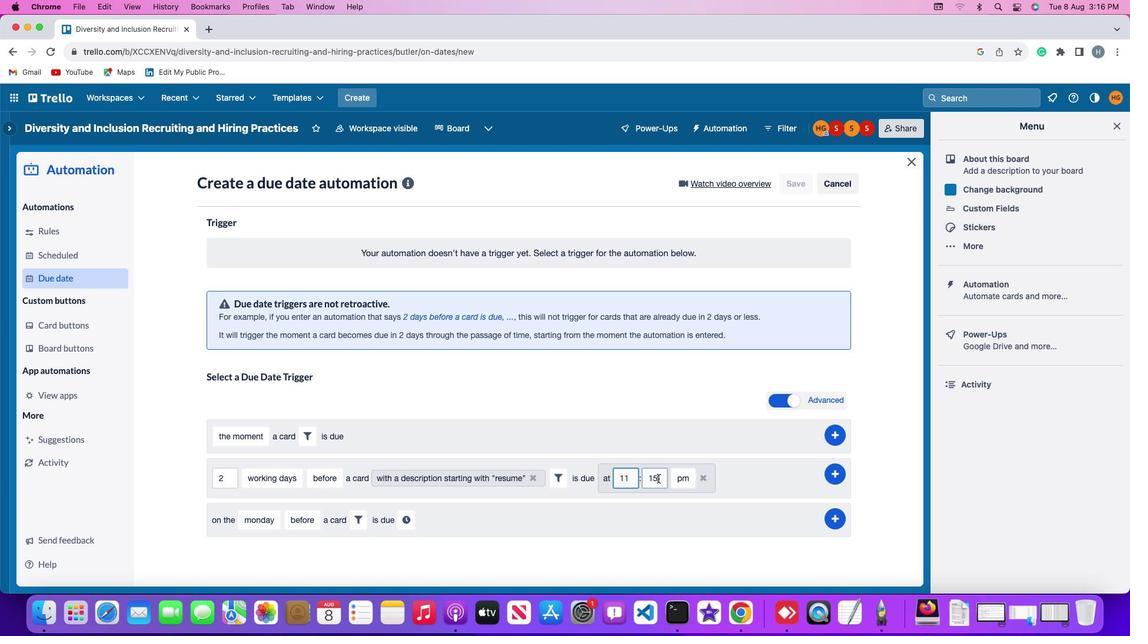
Action: Mouse pressed left at (656, 475)
Screenshot: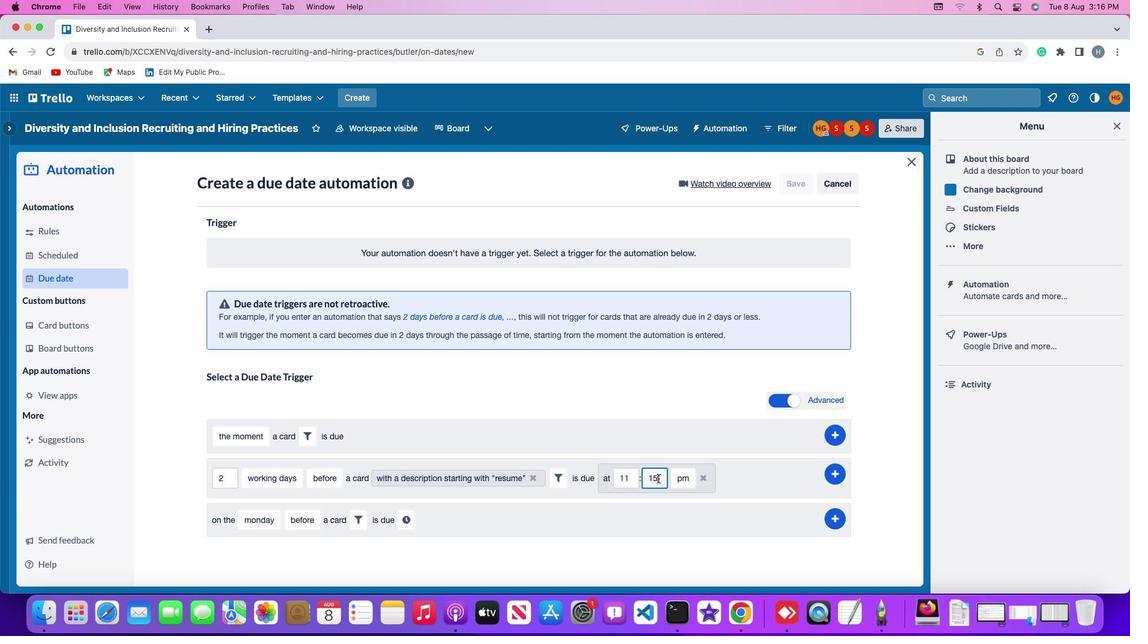 
Action: Key pressed Key.backspaceKey.backspace'0''0'
Screenshot: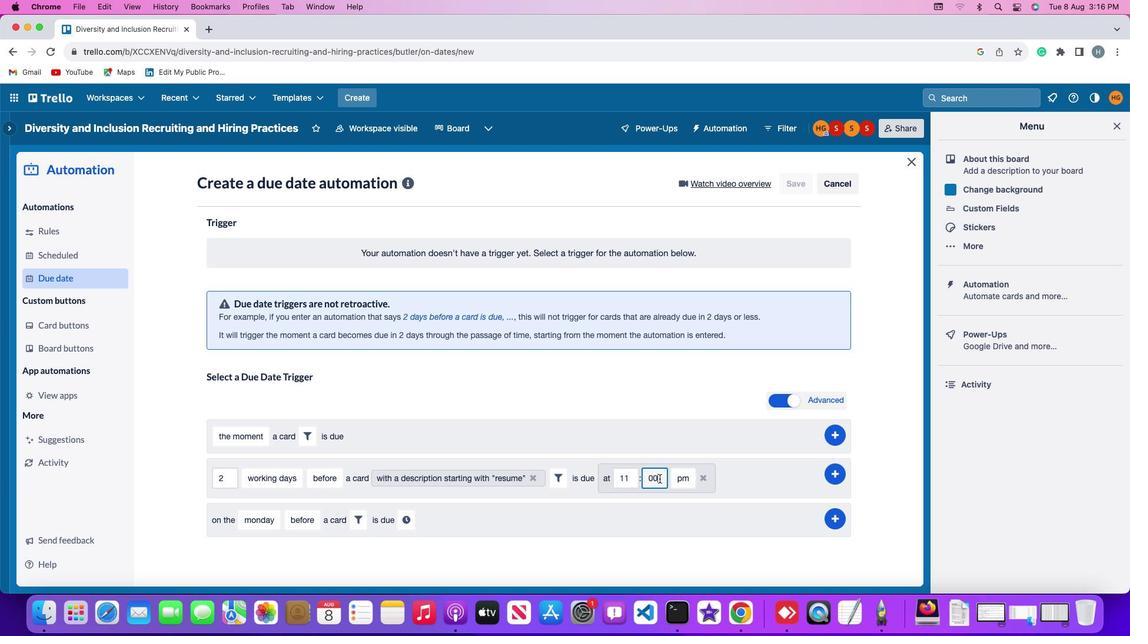 
Action: Mouse moved to (680, 474)
Screenshot: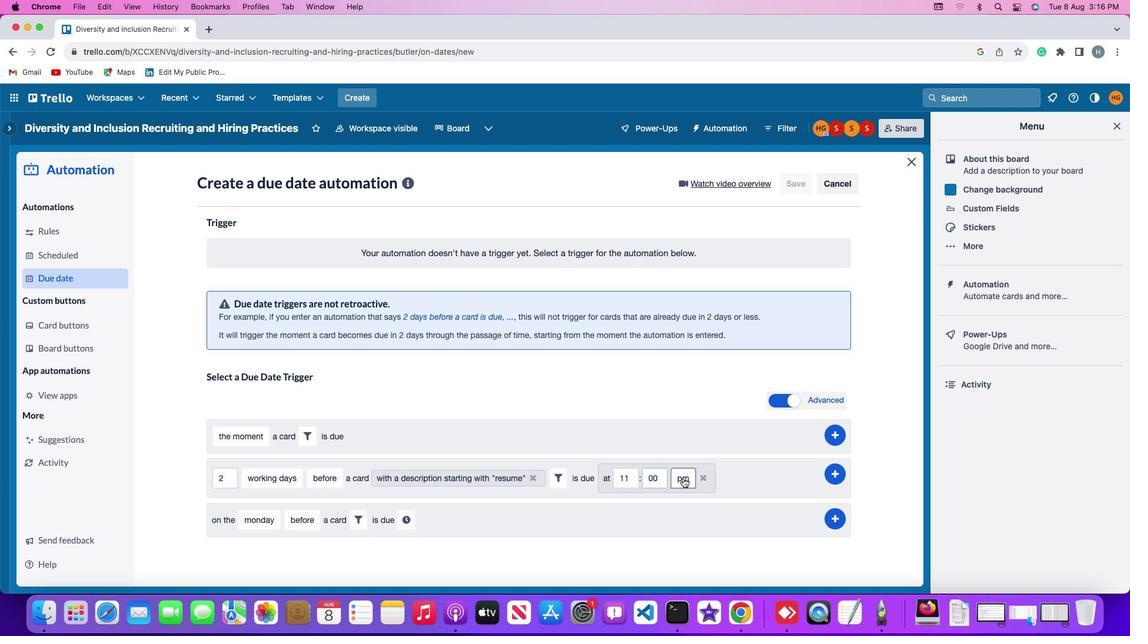 
Action: Mouse pressed left at (680, 474)
Screenshot: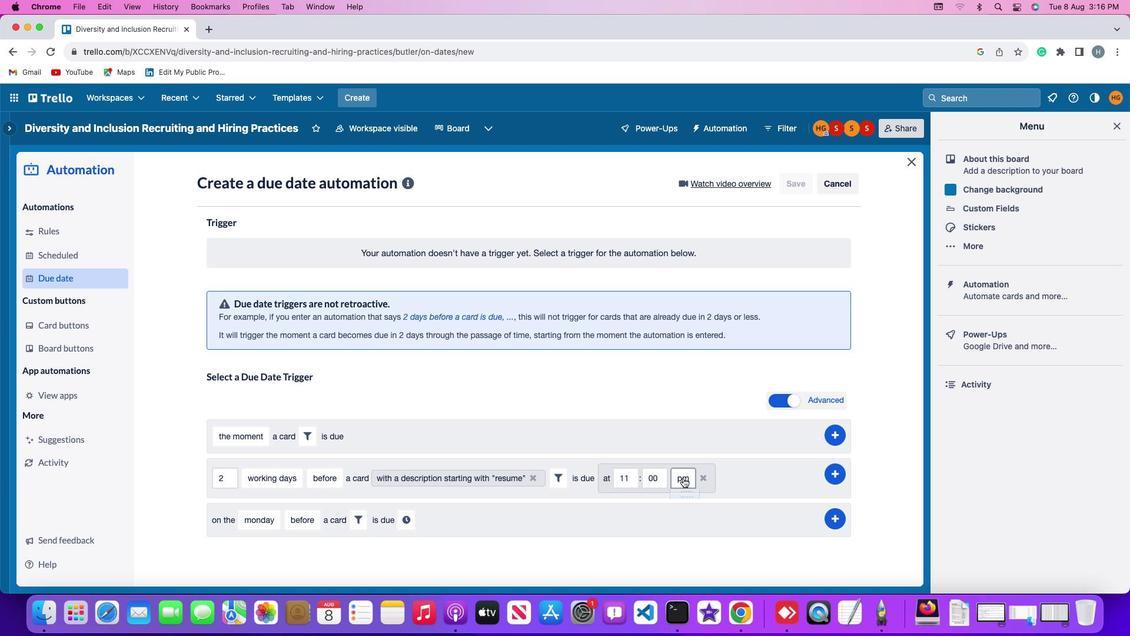 
Action: Mouse moved to (684, 494)
Screenshot: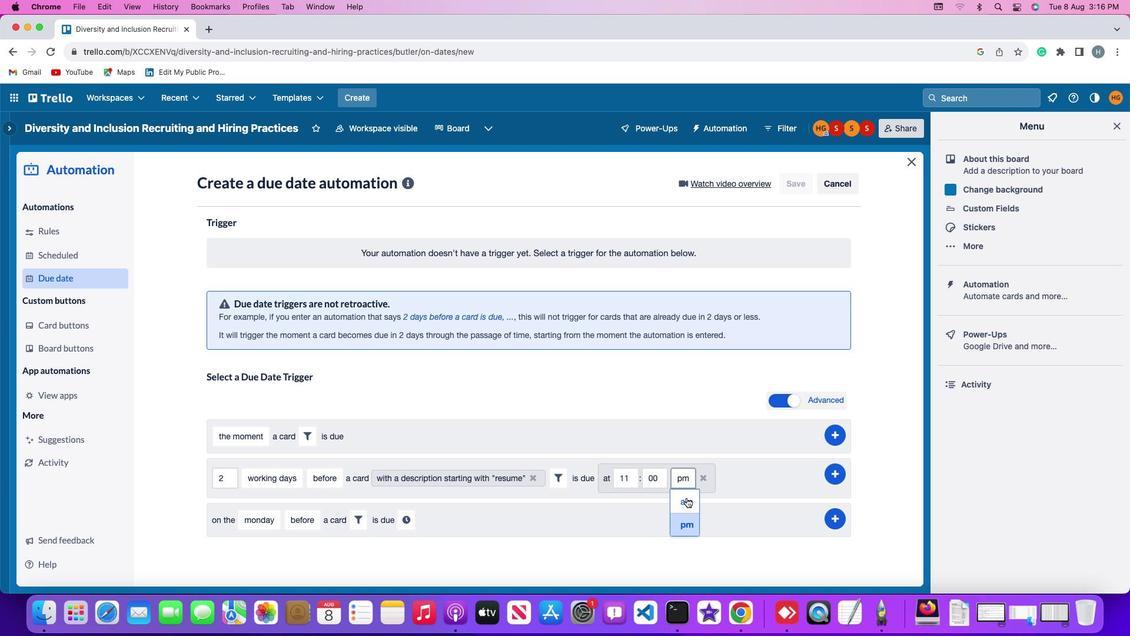 
Action: Mouse pressed left at (684, 494)
Screenshot: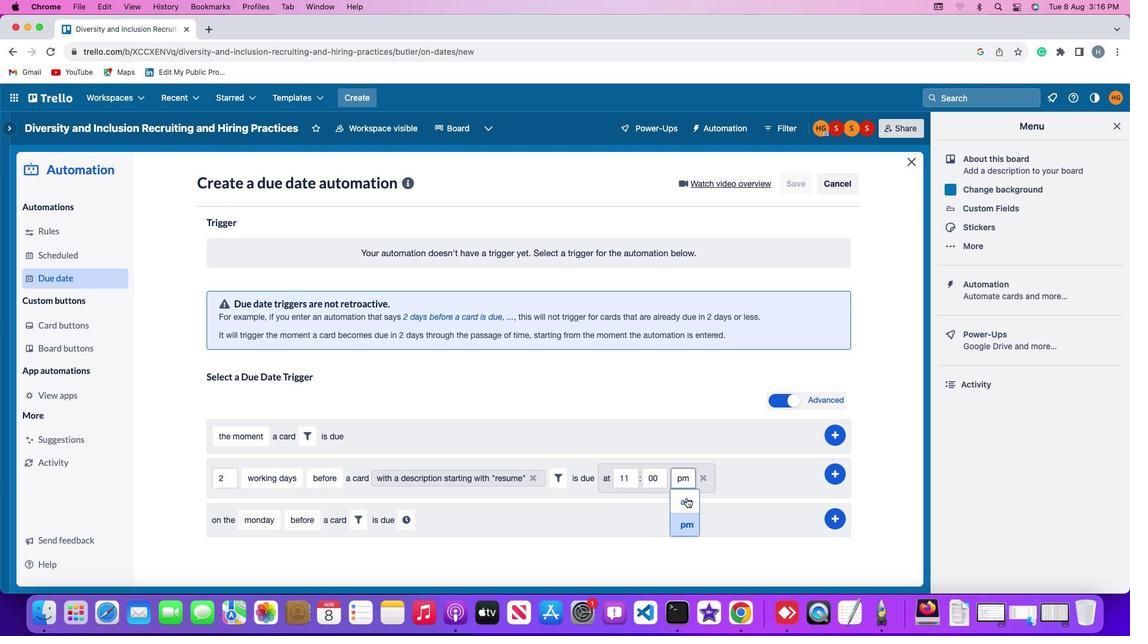 
Action: Mouse moved to (833, 471)
Screenshot: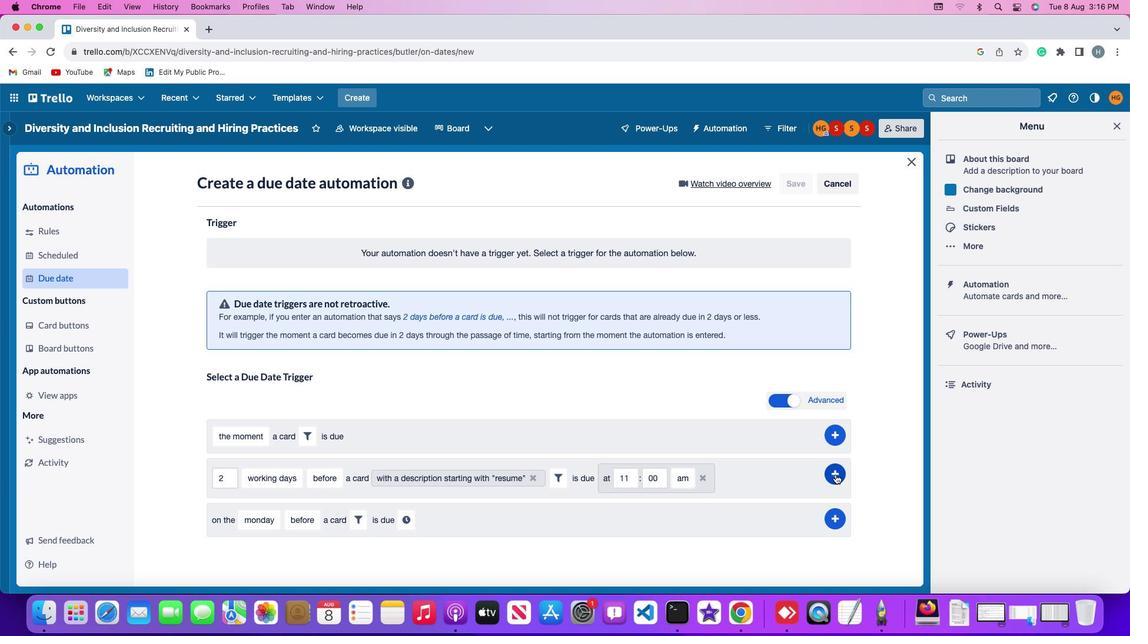 
Action: Mouse pressed left at (833, 471)
Screenshot: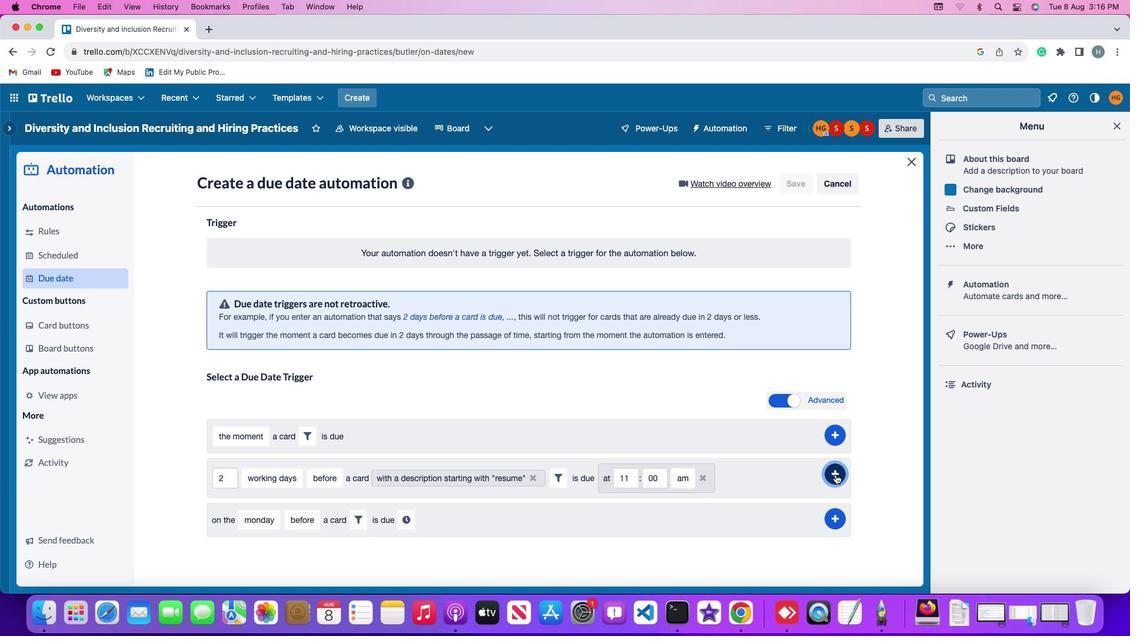 
Action: Mouse moved to (884, 391)
Screenshot: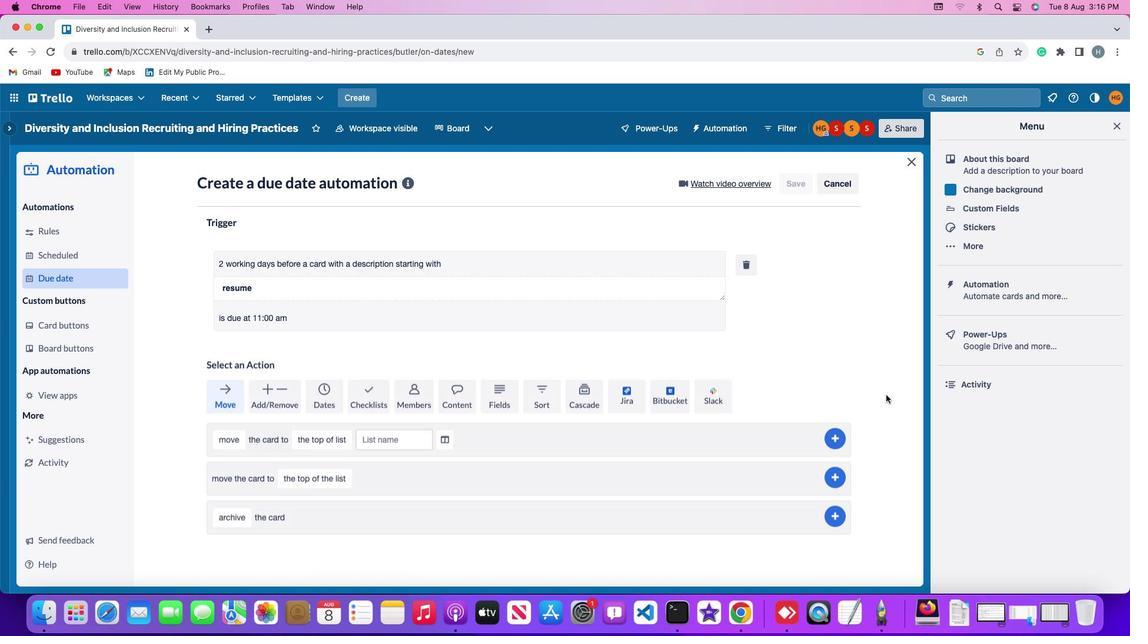 
